 Task: Search round trip flight ticket for 2 adults, 2 children, 2 infants in seat in first from Huntsville: Huntsville International Airport(carl T. Jones Field) to Greenville: Pitt-greenville Airport on 5-2-2023 and return on 5-3-2023. Choice of flights is Frontier. Number of bags: 1 checked bag. Outbound departure time preference is 4:30. Return departure time preference is 15:45.
Action: Mouse moved to (237, 387)
Screenshot: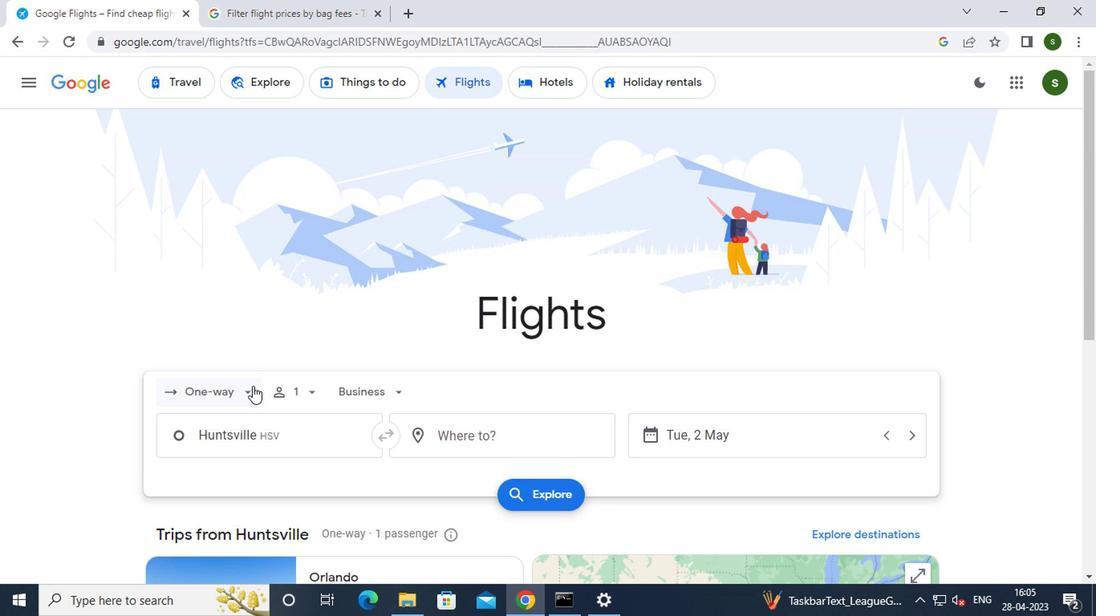 
Action: Mouse pressed left at (237, 387)
Screenshot: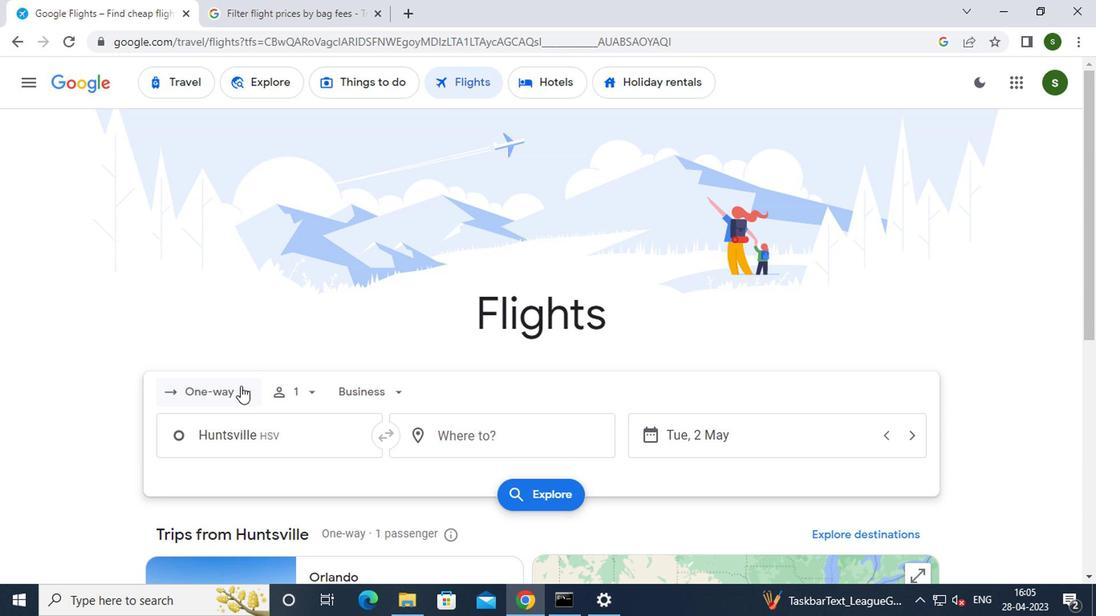 
Action: Mouse moved to (230, 422)
Screenshot: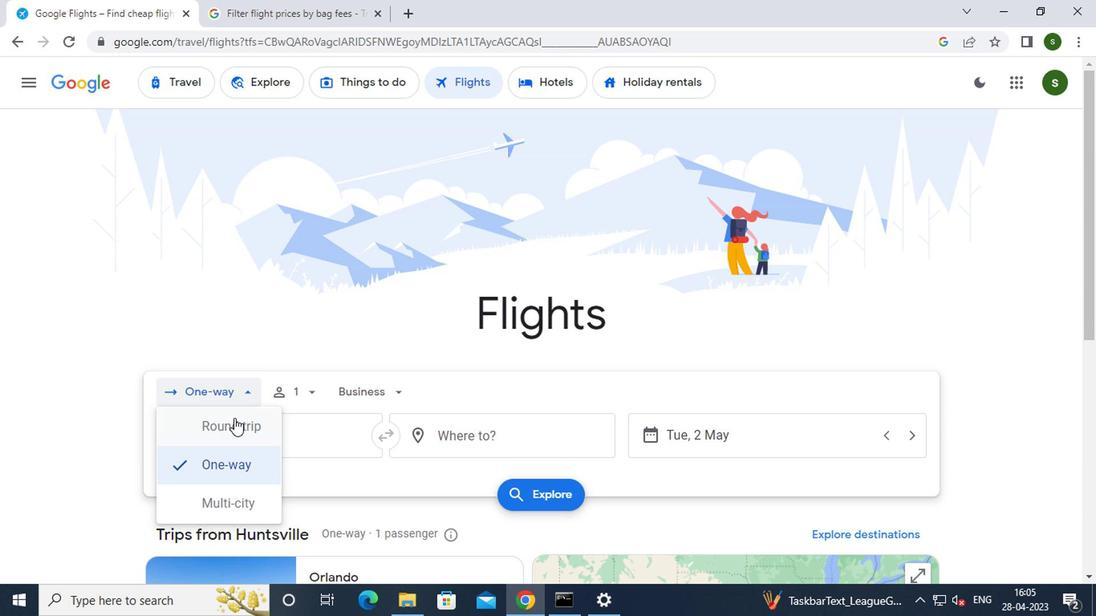 
Action: Mouse pressed left at (230, 422)
Screenshot: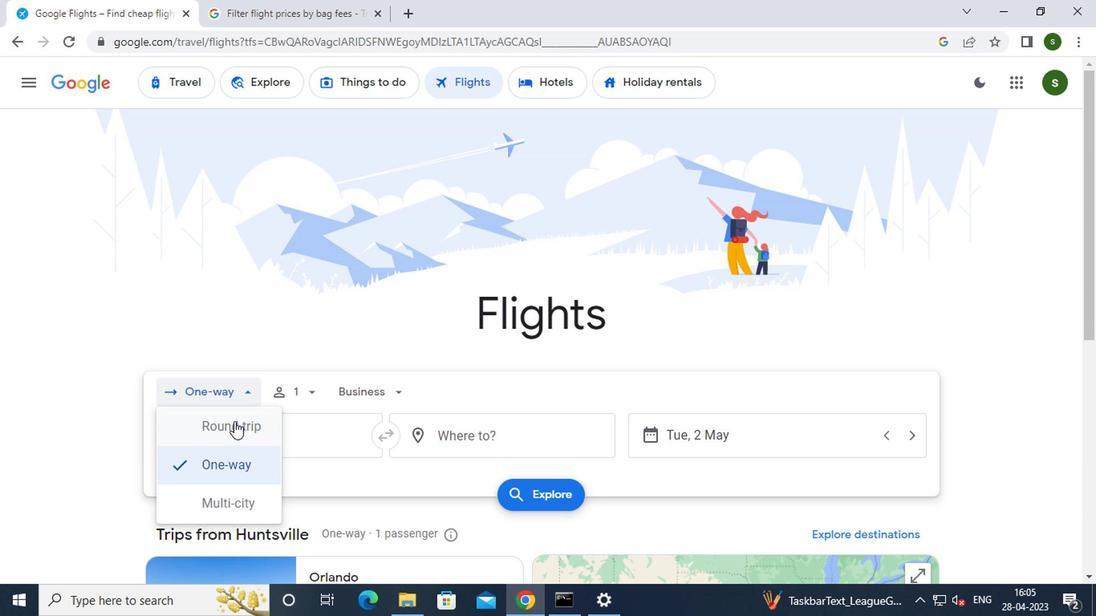 
Action: Mouse moved to (305, 391)
Screenshot: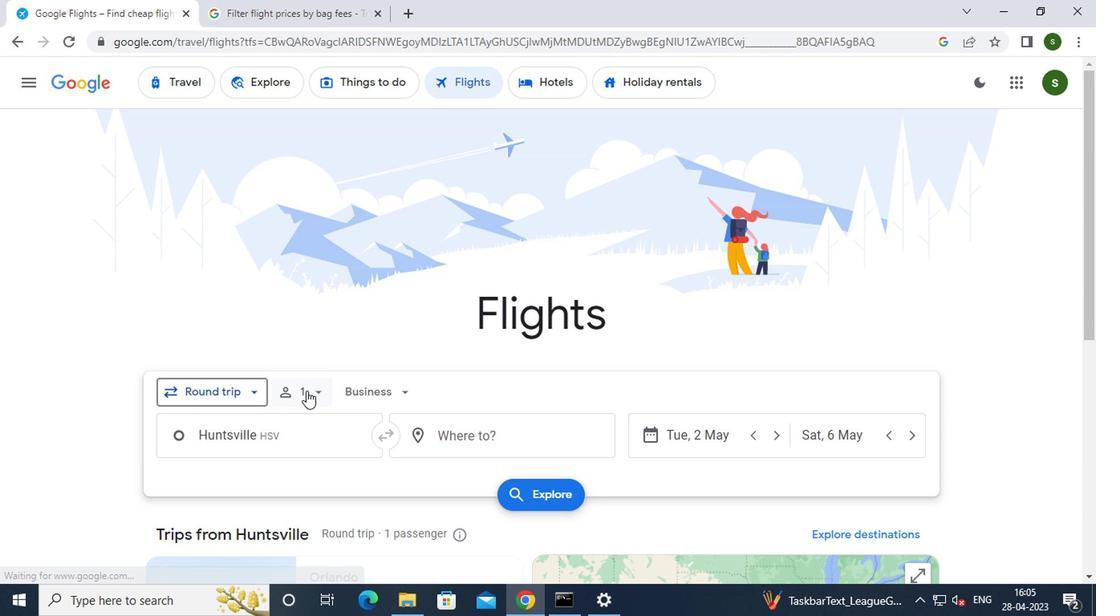 
Action: Mouse pressed left at (305, 391)
Screenshot: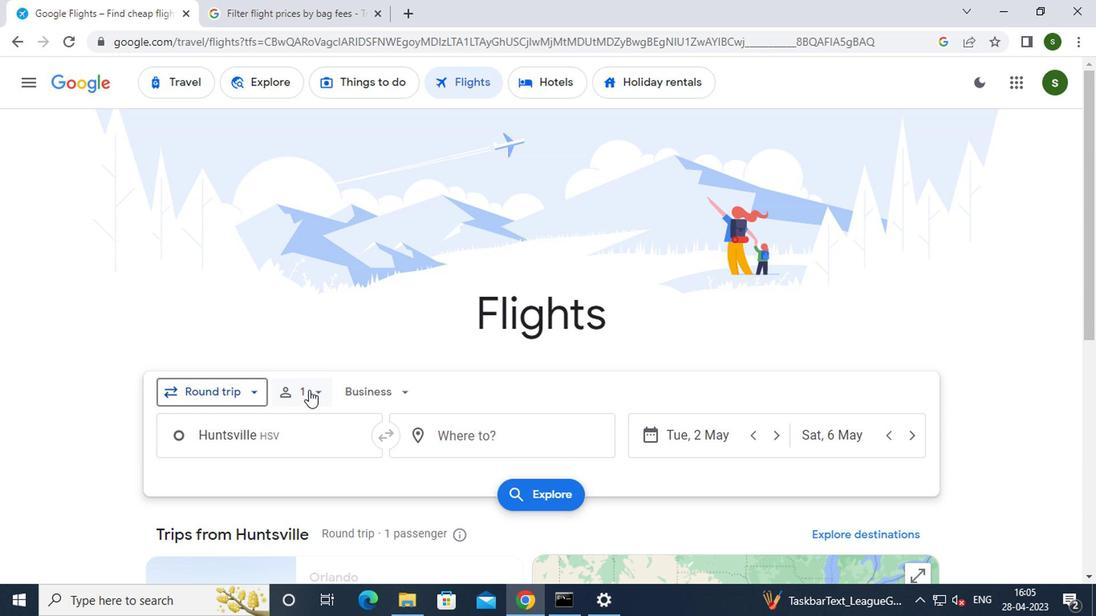 
Action: Mouse moved to (436, 430)
Screenshot: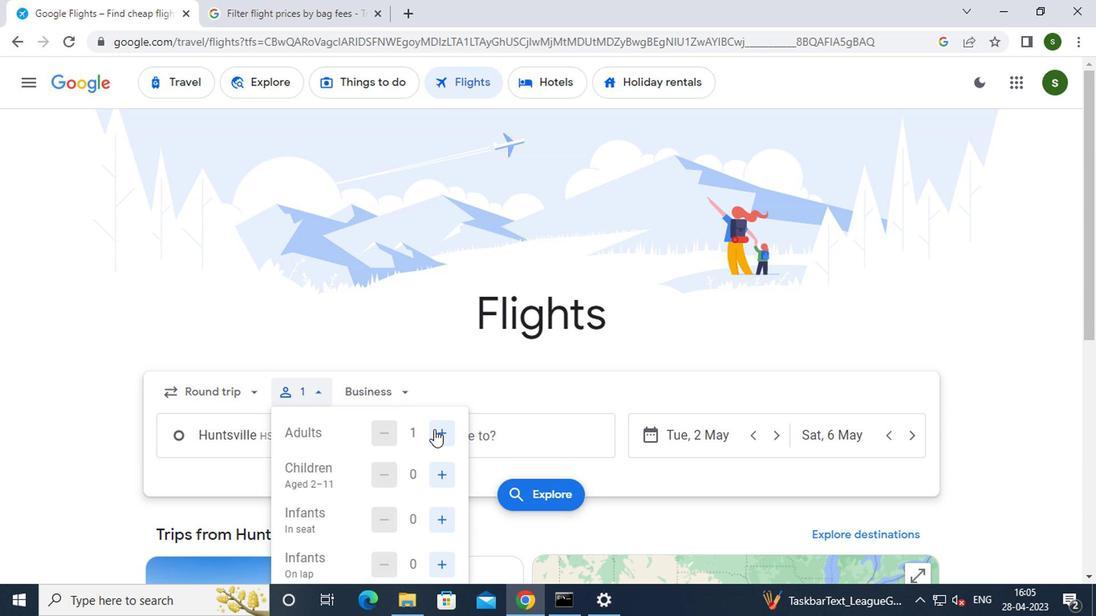 
Action: Mouse pressed left at (436, 430)
Screenshot: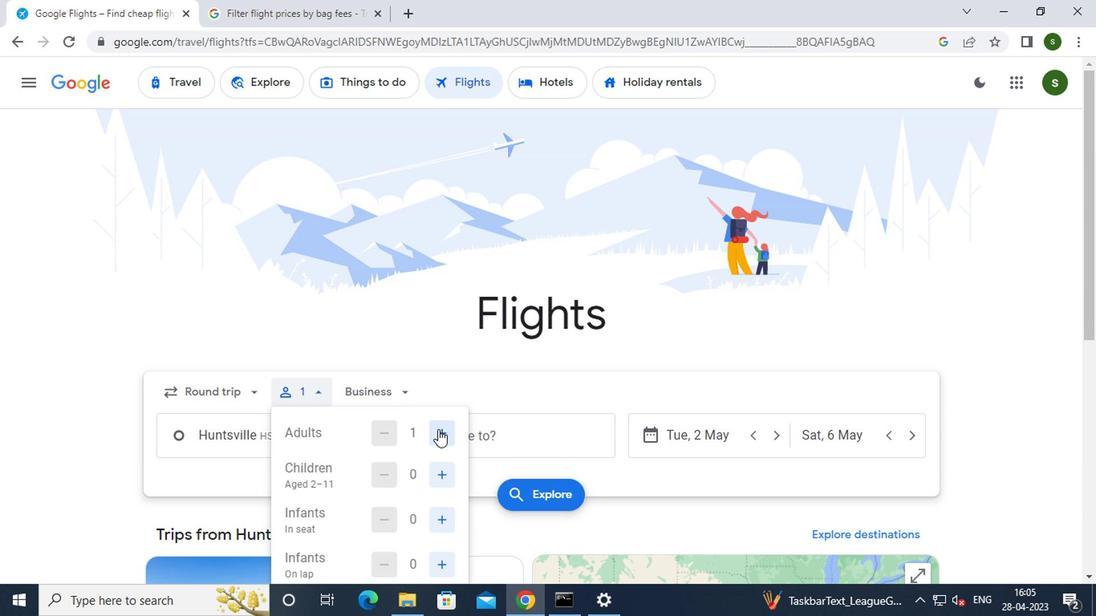 
Action: Mouse moved to (438, 475)
Screenshot: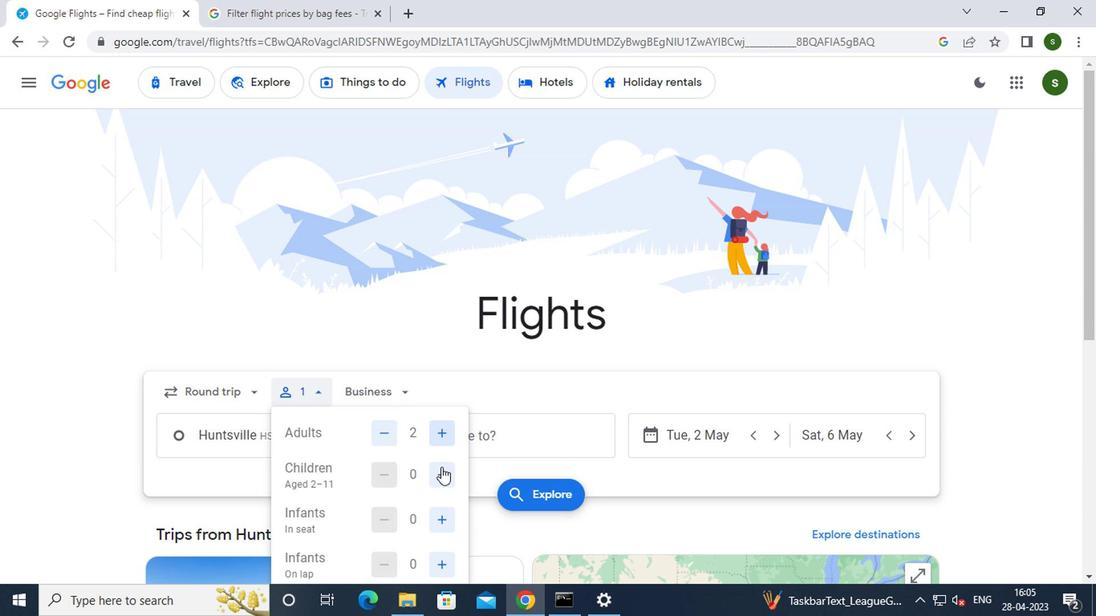 
Action: Mouse pressed left at (438, 475)
Screenshot: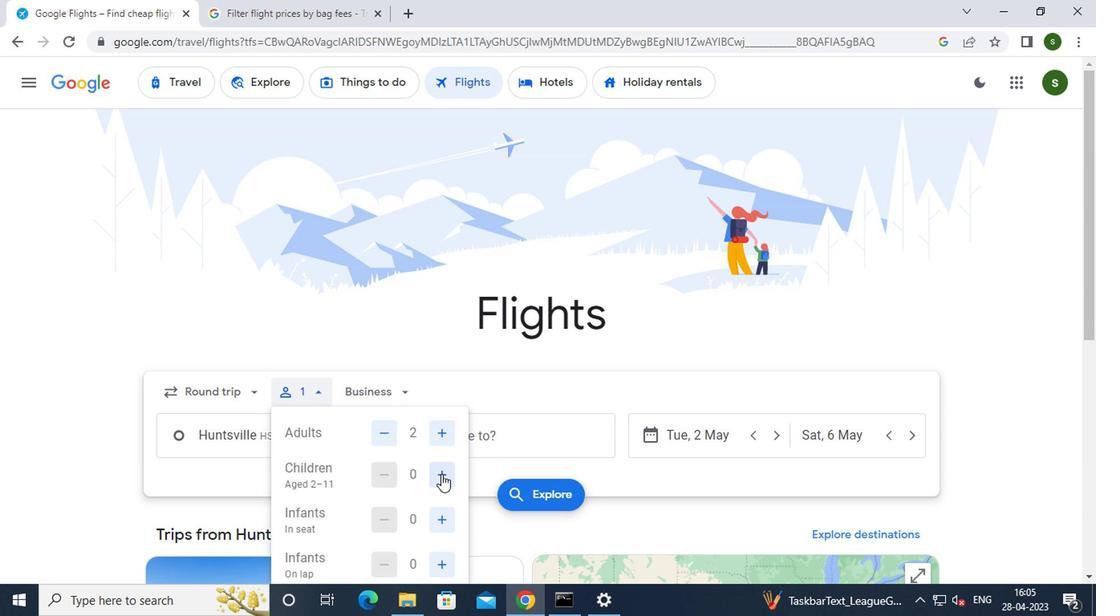 
Action: Mouse pressed left at (438, 475)
Screenshot: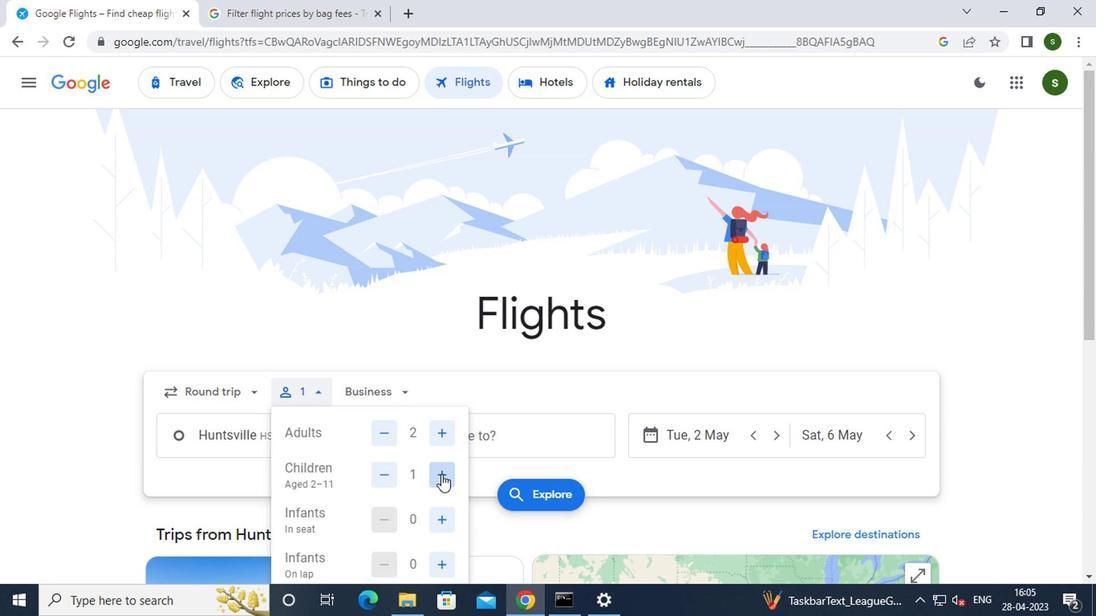 
Action: Mouse moved to (442, 518)
Screenshot: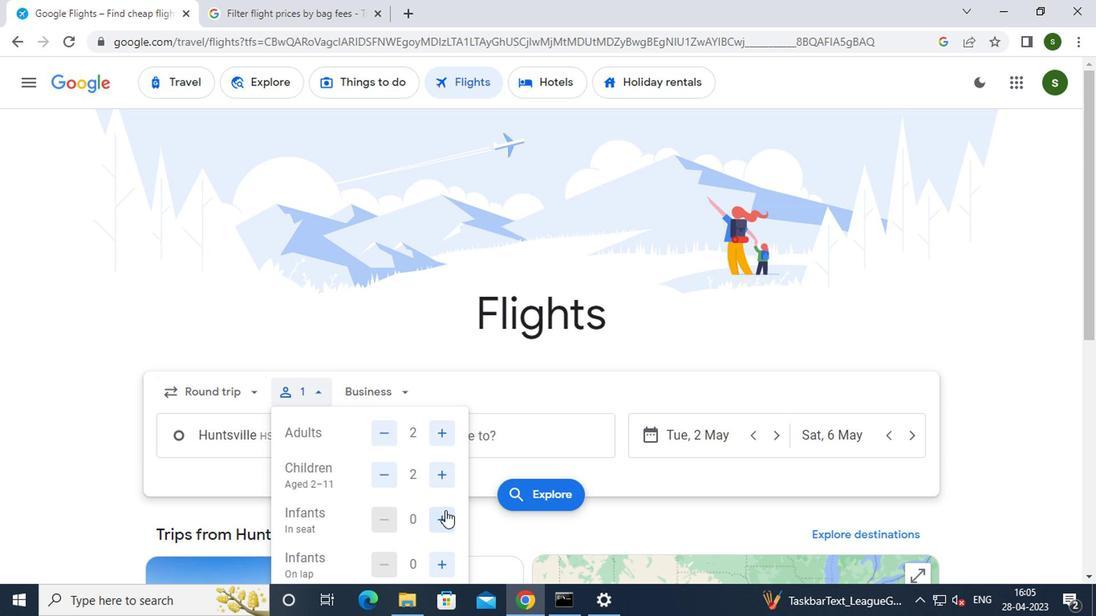 
Action: Mouse pressed left at (442, 518)
Screenshot: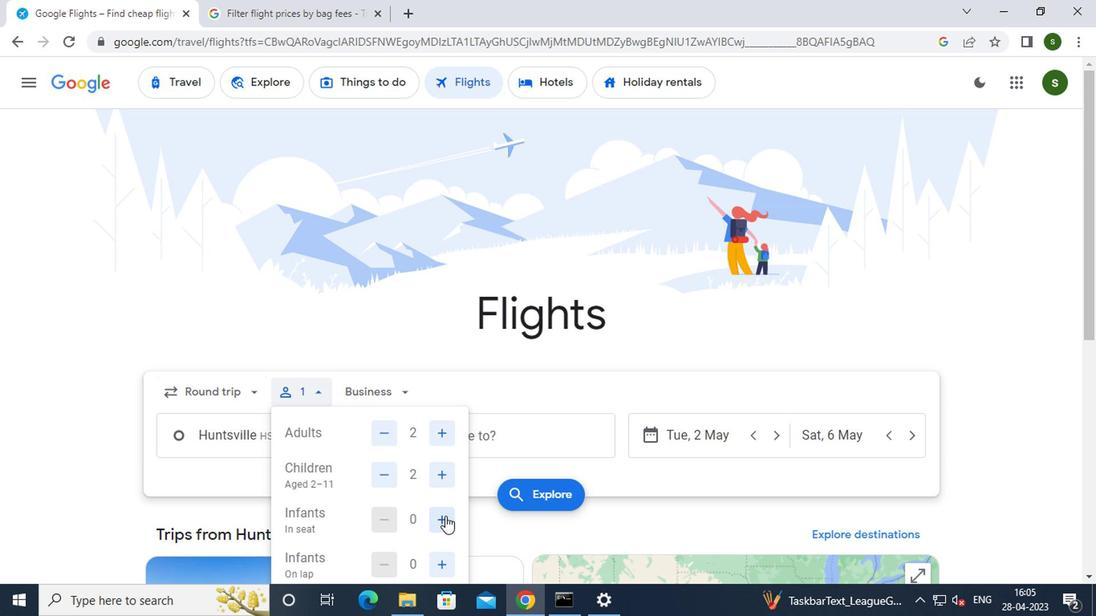 
Action: Mouse moved to (442, 519)
Screenshot: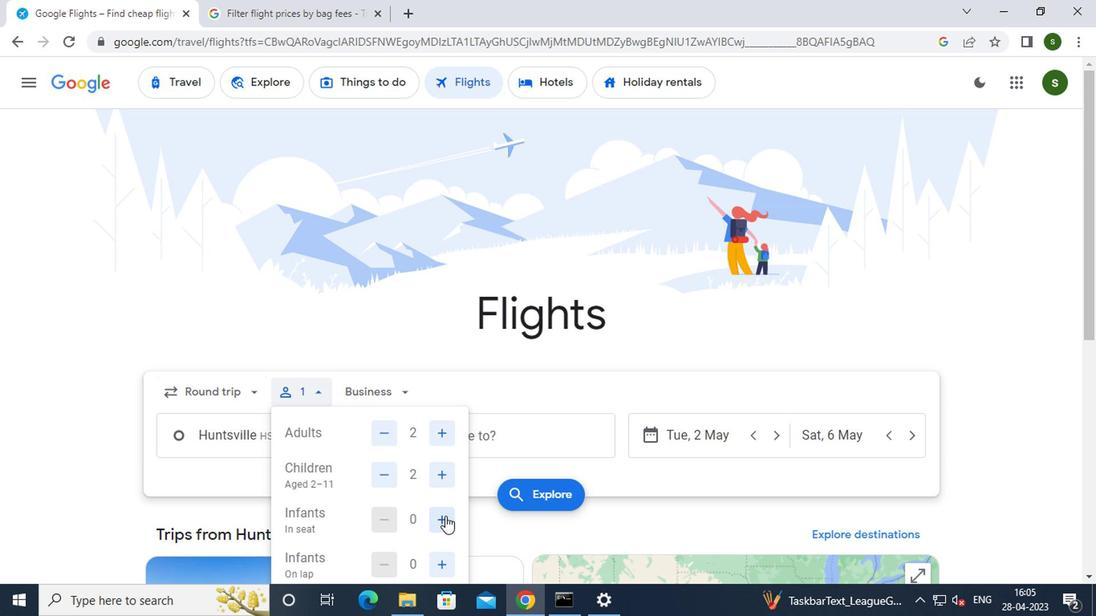 
Action: Mouse pressed left at (442, 519)
Screenshot: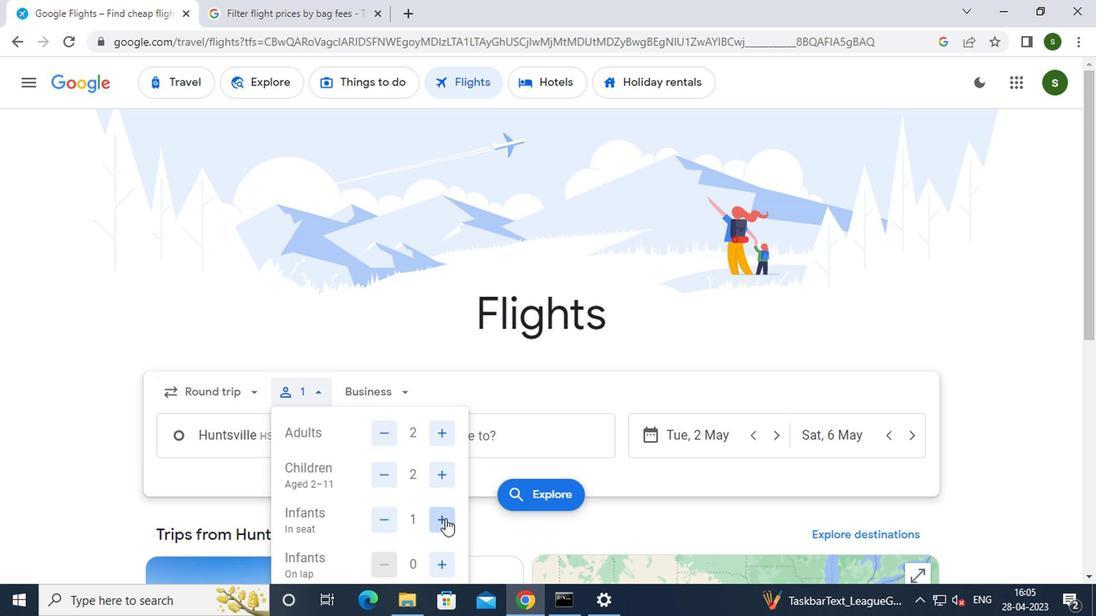 
Action: Mouse moved to (387, 393)
Screenshot: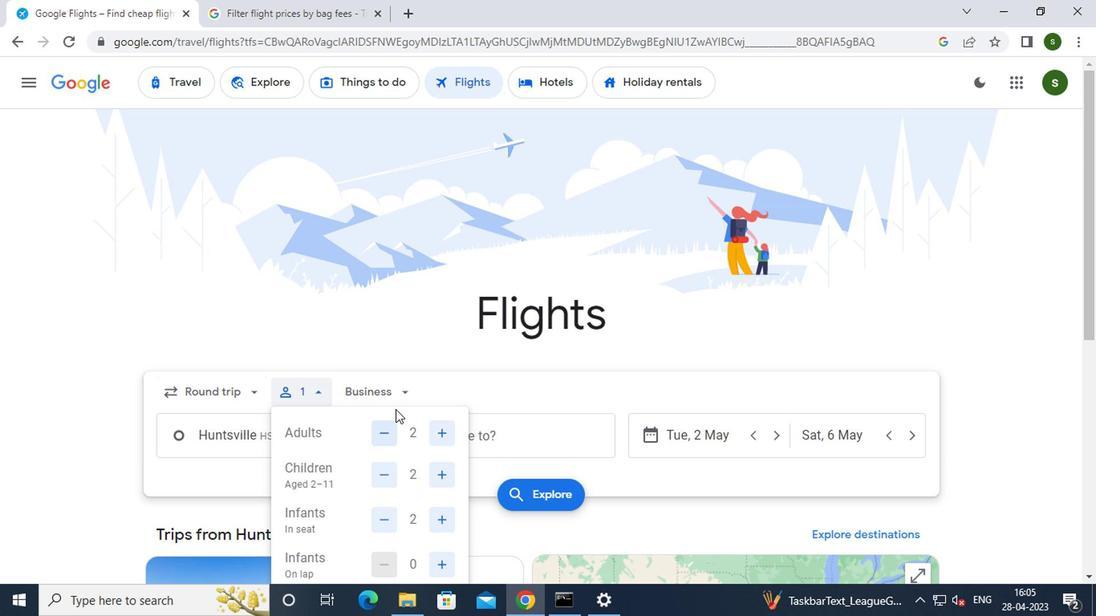 
Action: Mouse pressed left at (387, 393)
Screenshot: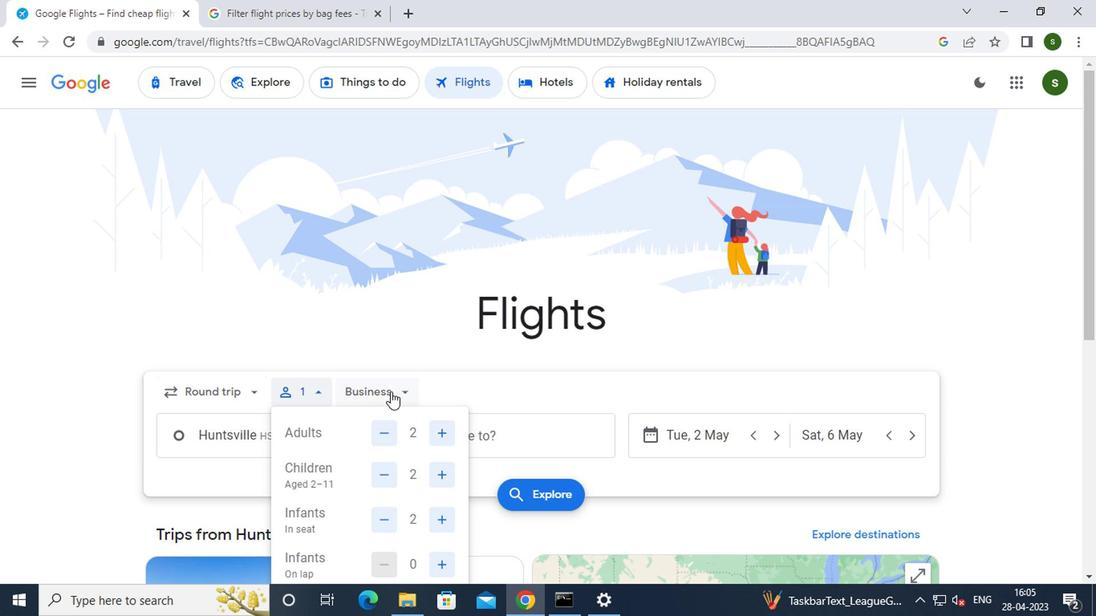 
Action: Mouse moved to (419, 549)
Screenshot: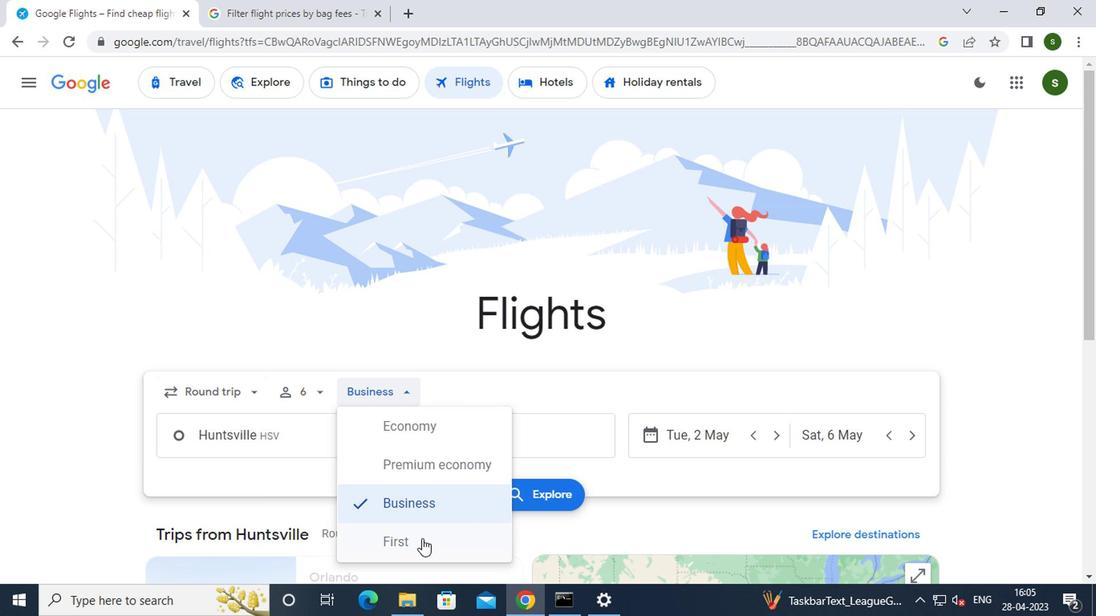 
Action: Mouse pressed left at (419, 549)
Screenshot: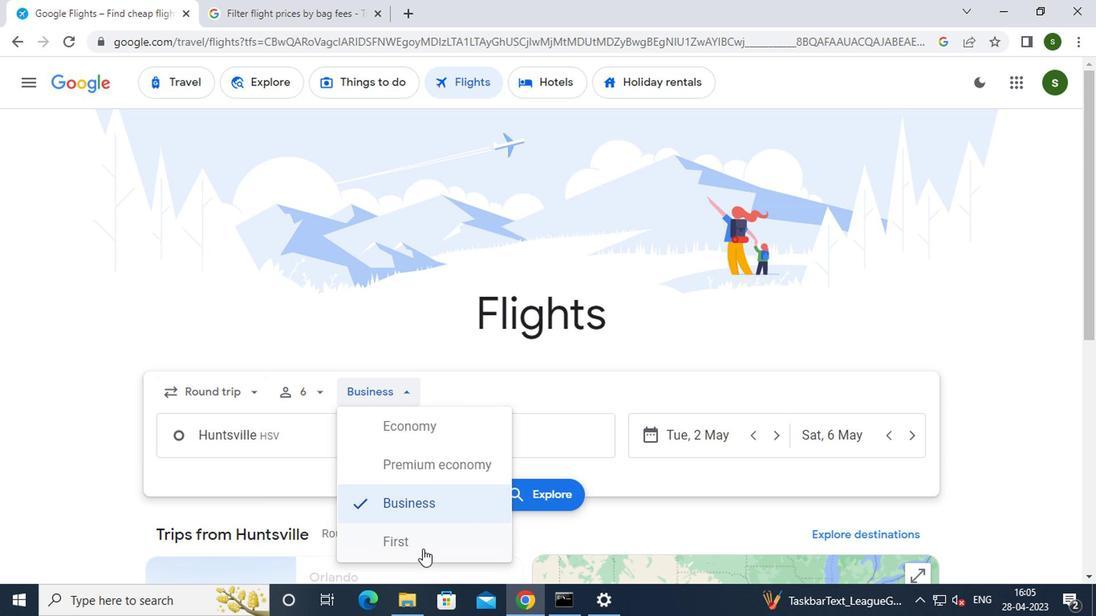 
Action: Mouse moved to (330, 443)
Screenshot: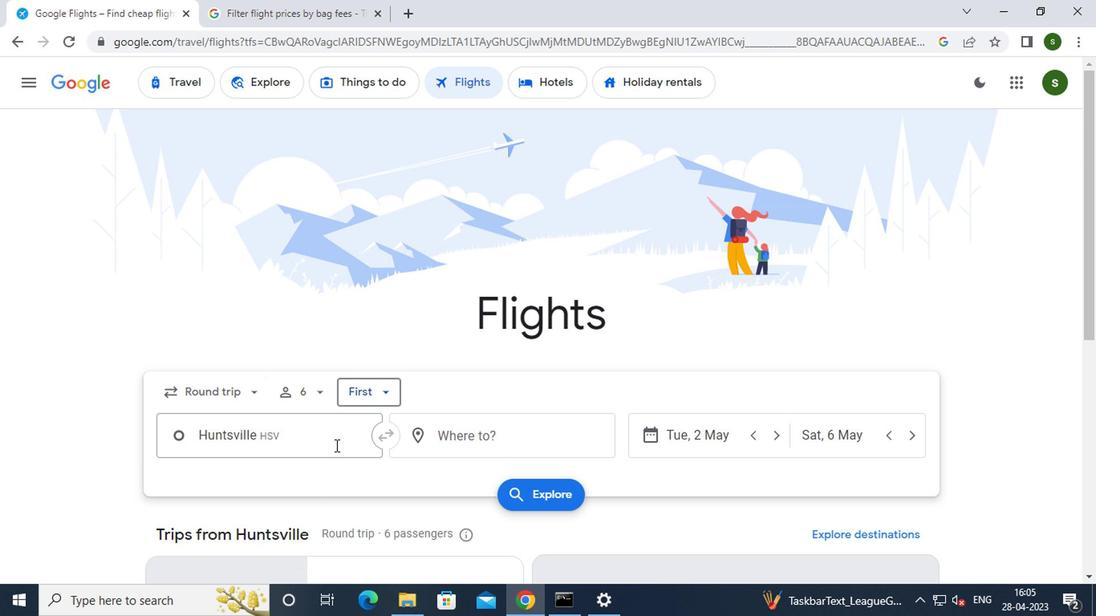 
Action: Mouse pressed left at (330, 443)
Screenshot: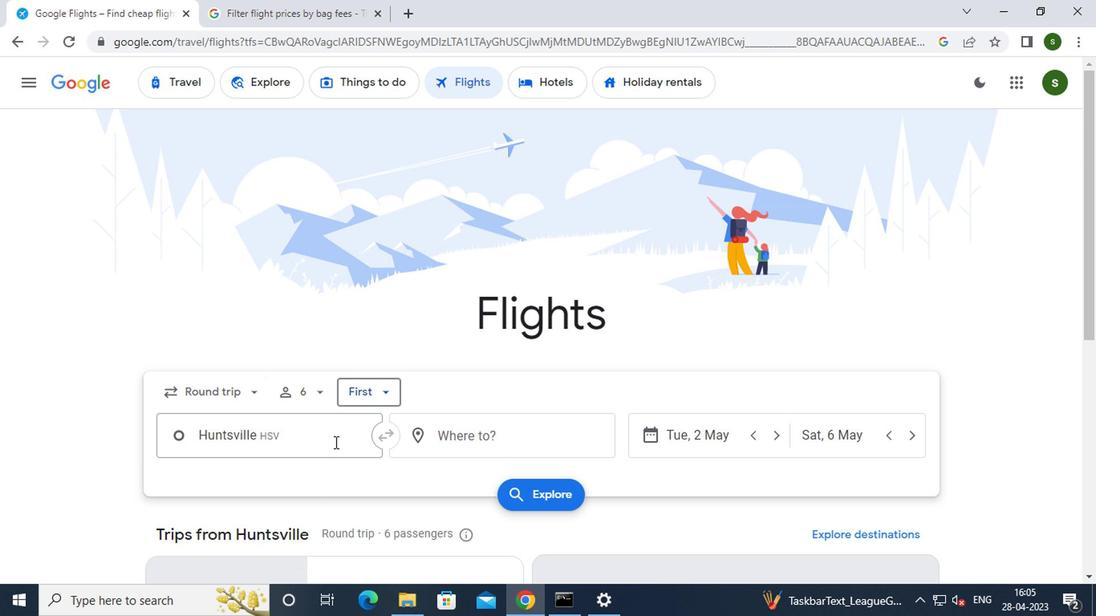 
Action: Mouse moved to (326, 435)
Screenshot: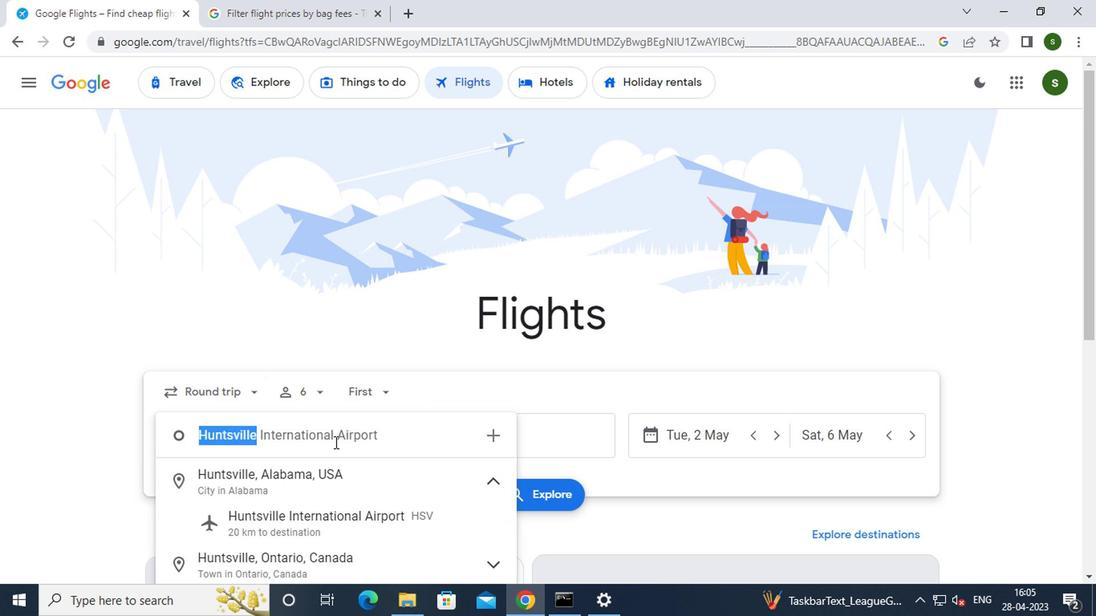
Action: Key pressed h<Key.caps_lock>untsvi
Screenshot: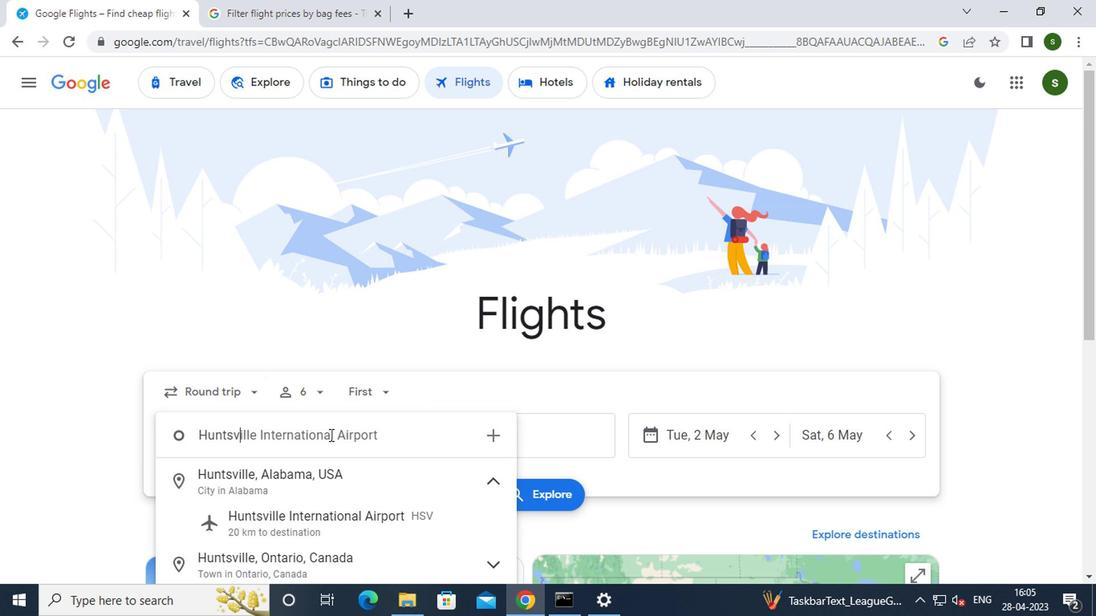 
Action: Mouse moved to (336, 530)
Screenshot: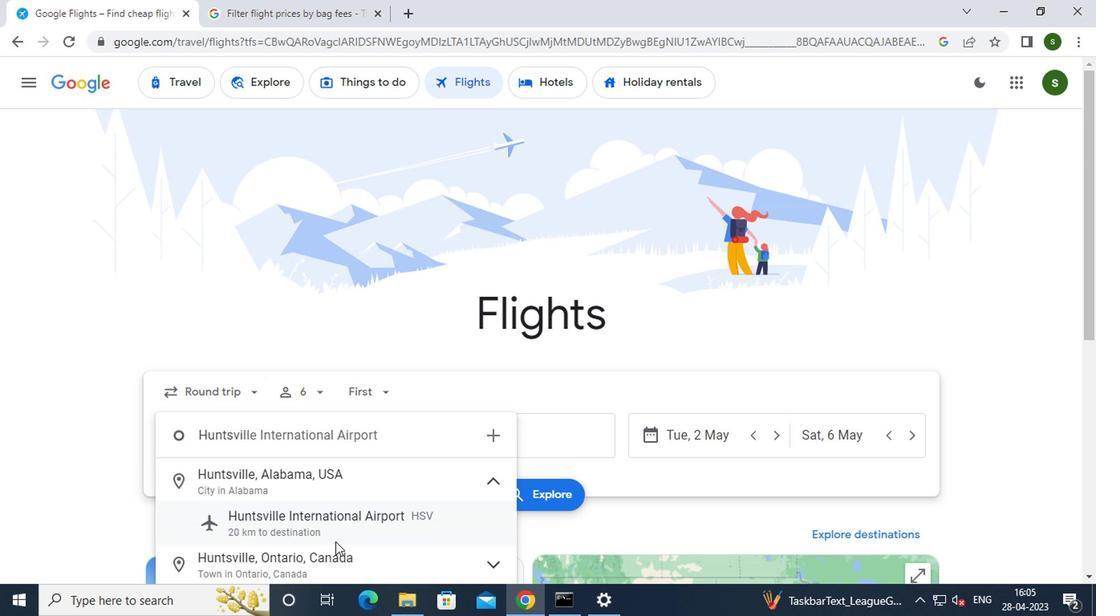 
Action: Mouse pressed left at (336, 530)
Screenshot: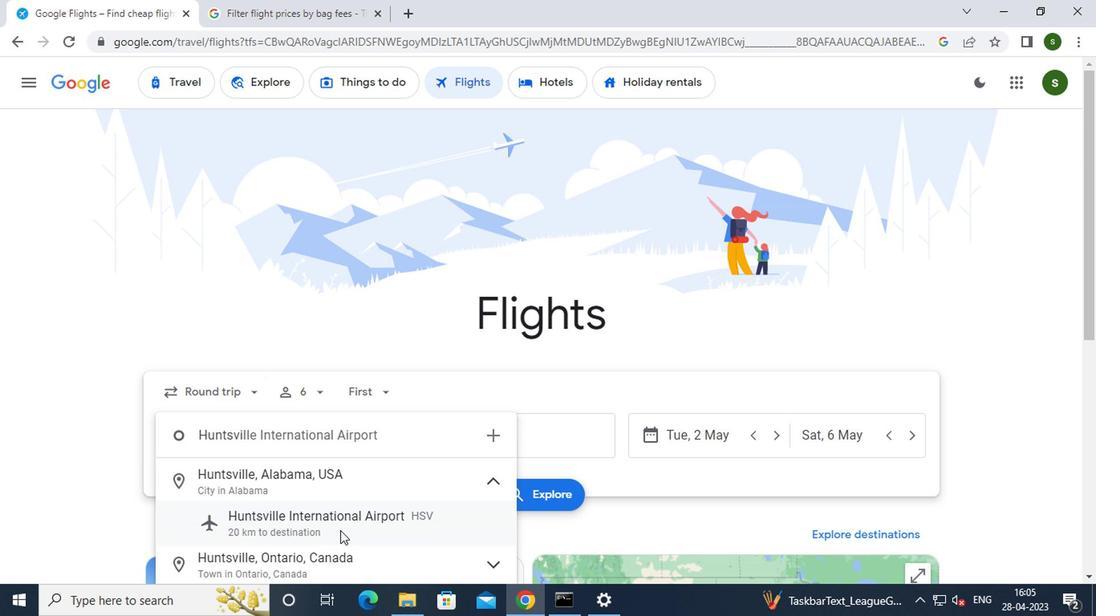 
Action: Mouse moved to (514, 447)
Screenshot: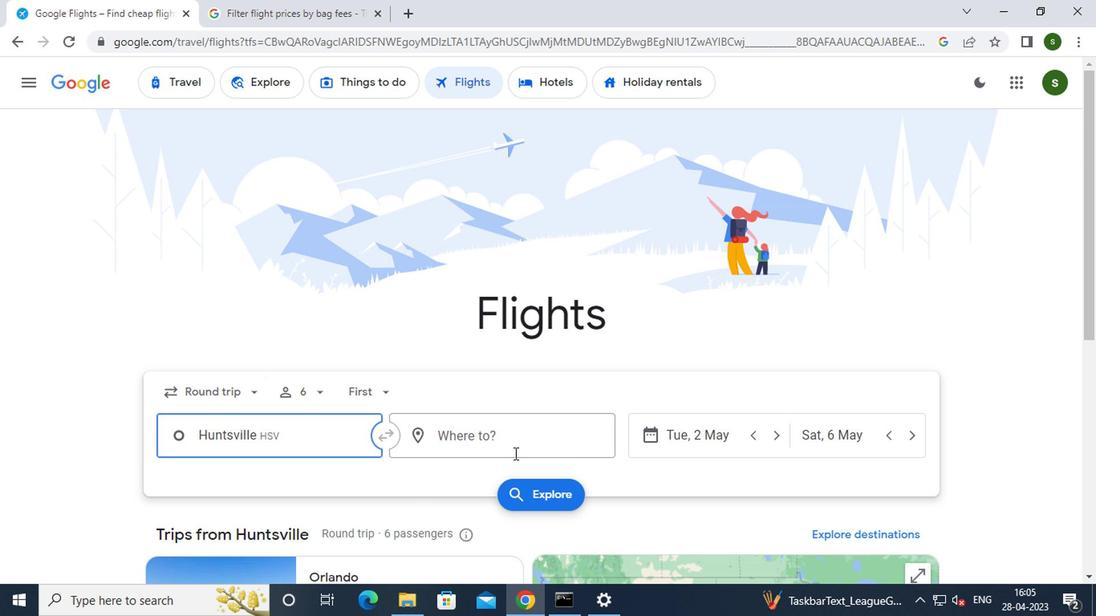 
Action: Mouse pressed left at (514, 447)
Screenshot: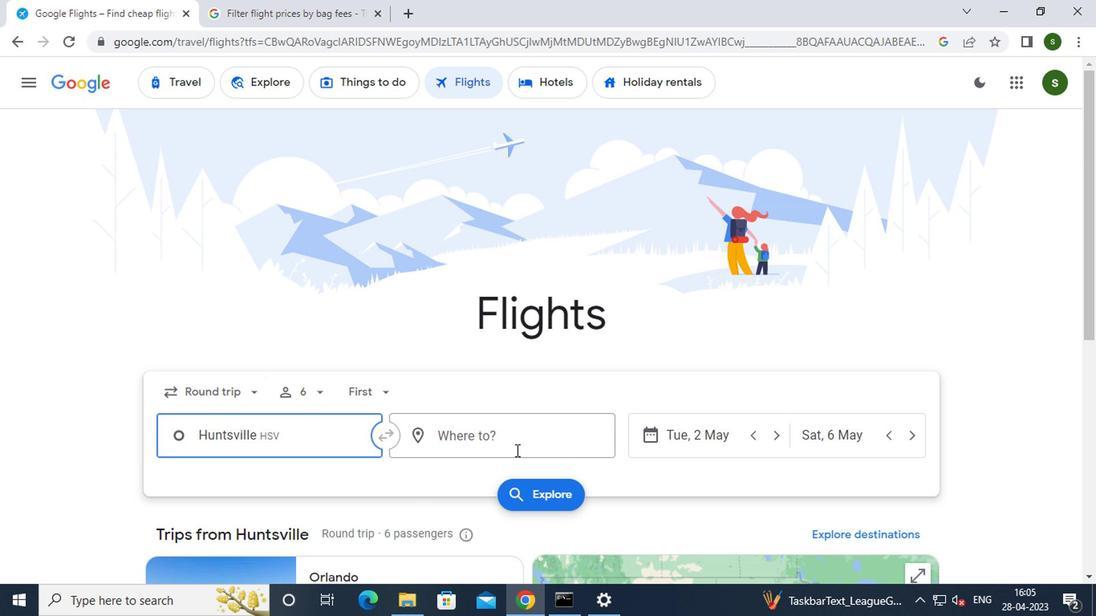 
Action: Key pressed <Key.caps_lock>g<Key.caps_lock>reenville<Key.space>pitt
Screenshot: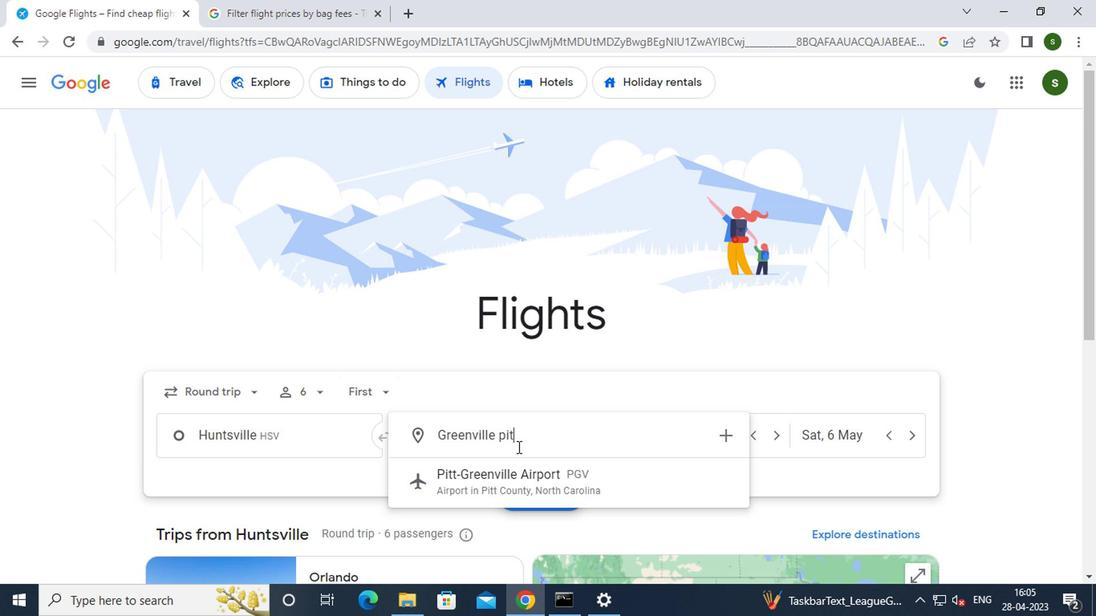 
Action: Mouse moved to (514, 475)
Screenshot: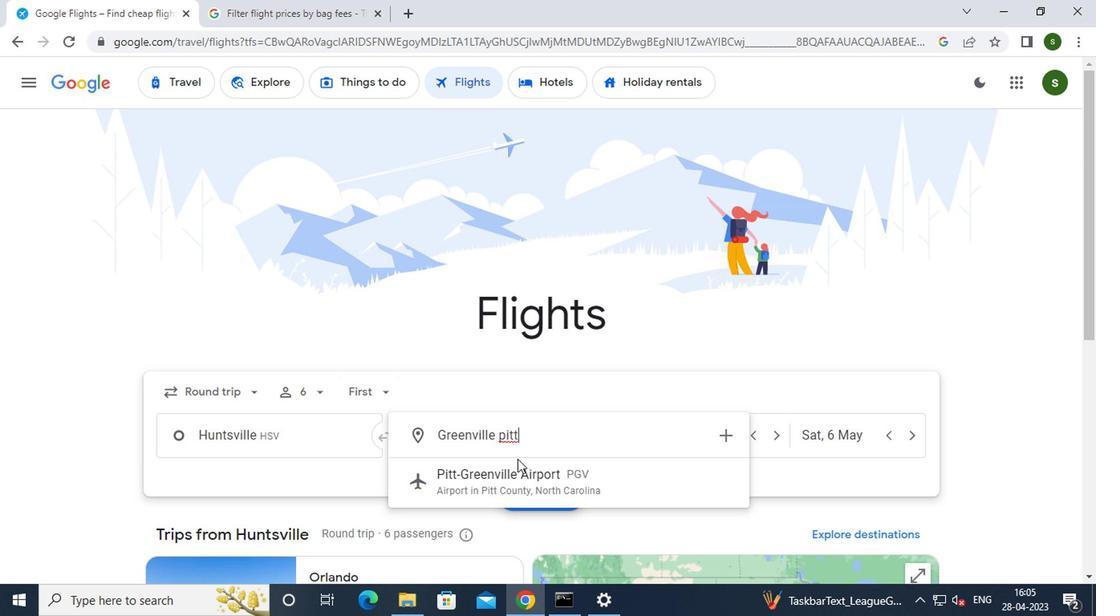 
Action: Mouse pressed left at (514, 475)
Screenshot: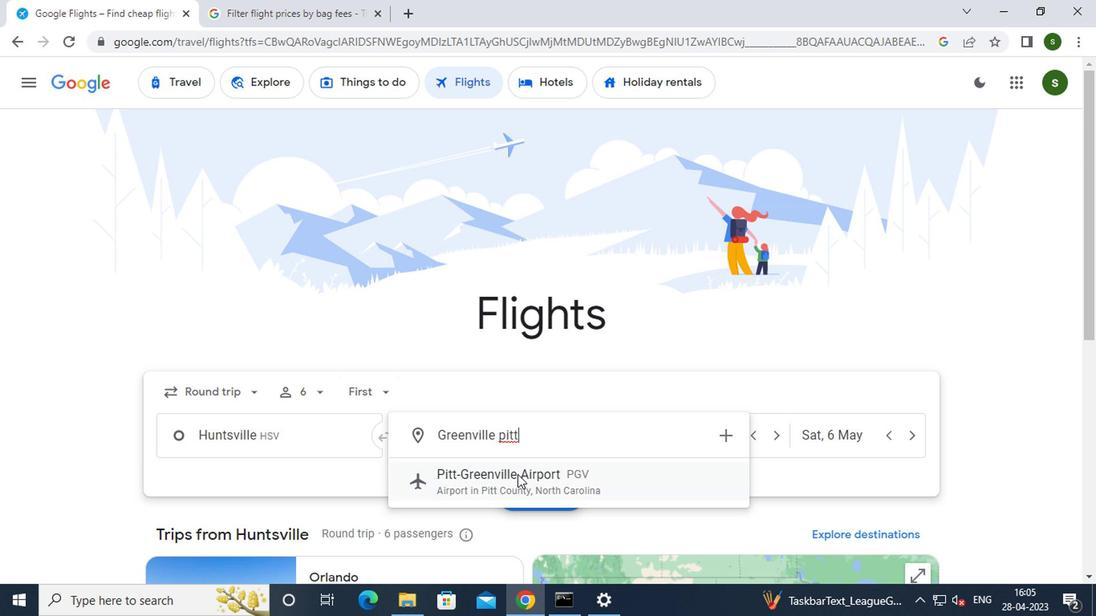 
Action: Mouse moved to (722, 445)
Screenshot: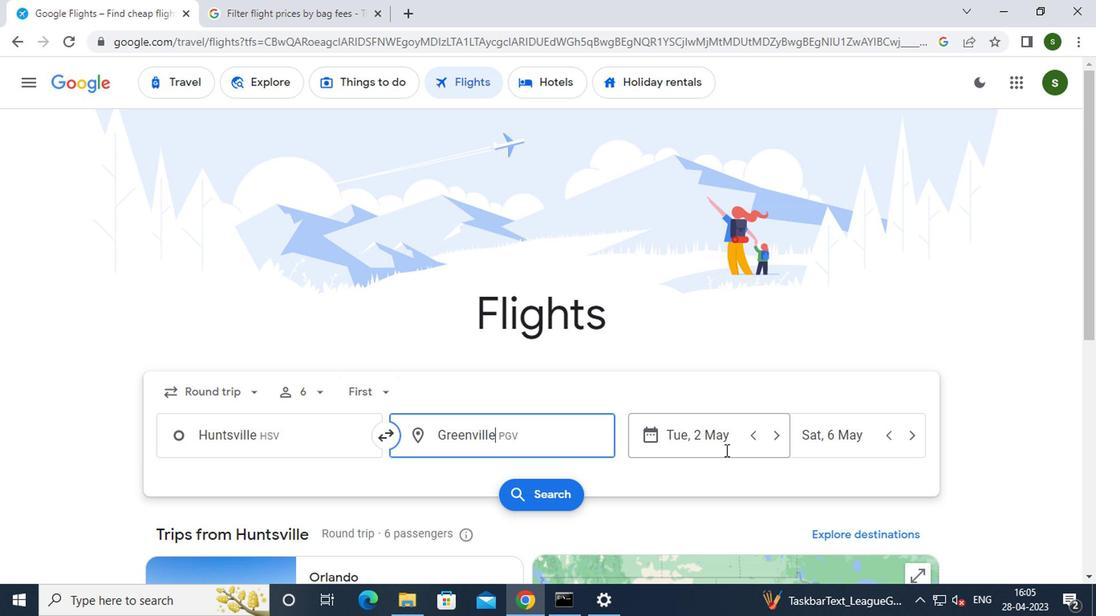 
Action: Mouse pressed left at (722, 445)
Screenshot: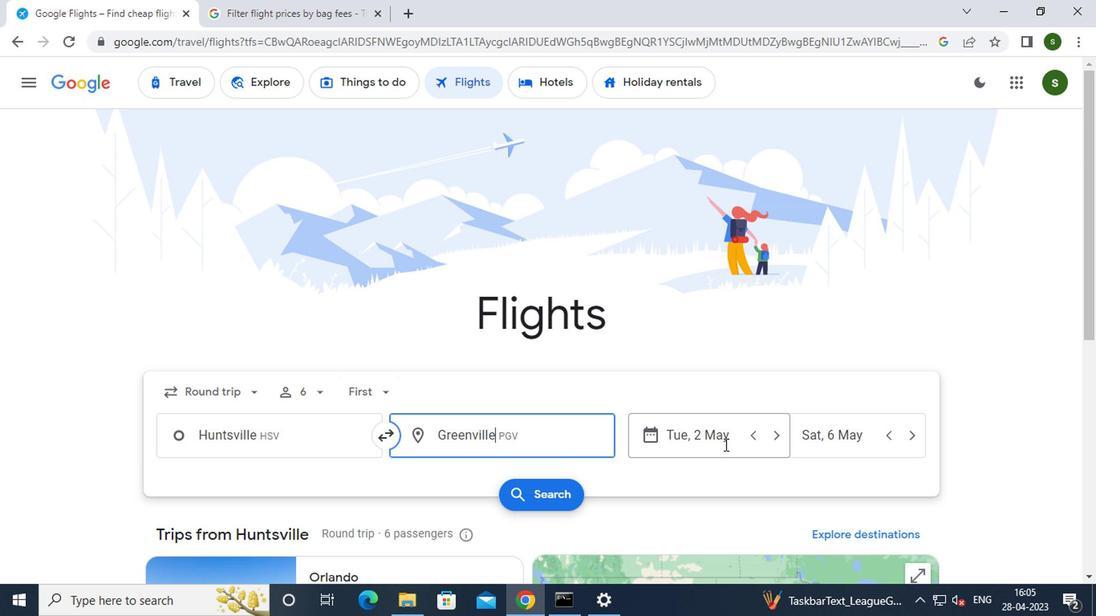 
Action: Mouse moved to (747, 292)
Screenshot: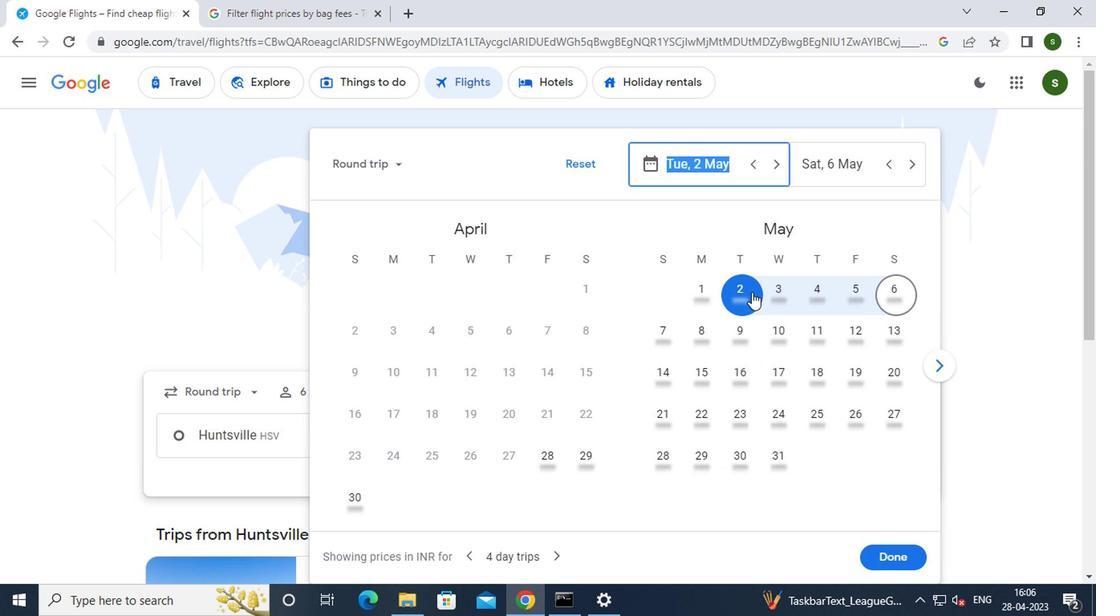 
Action: Mouse pressed left at (747, 292)
Screenshot: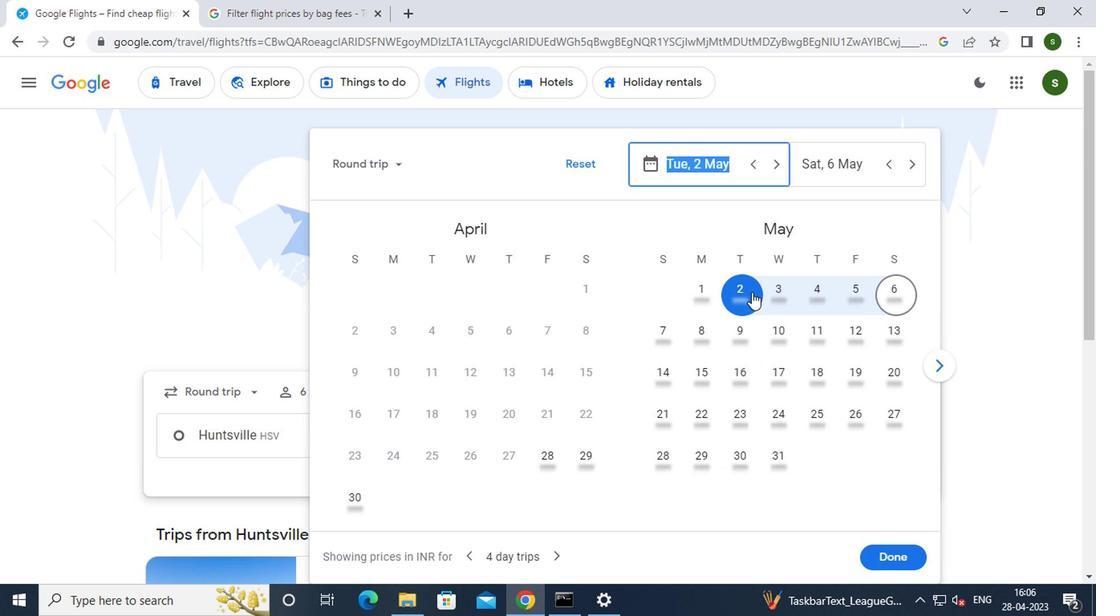 
Action: Mouse moved to (790, 287)
Screenshot: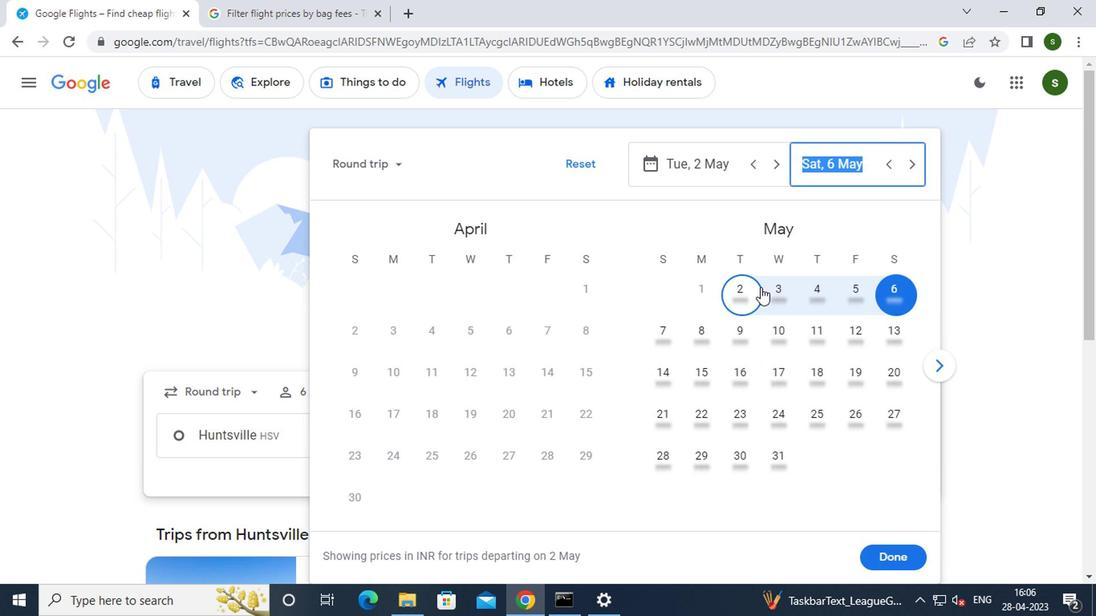 
Action: Mouse pressed left at (790, 287)
Screenshot: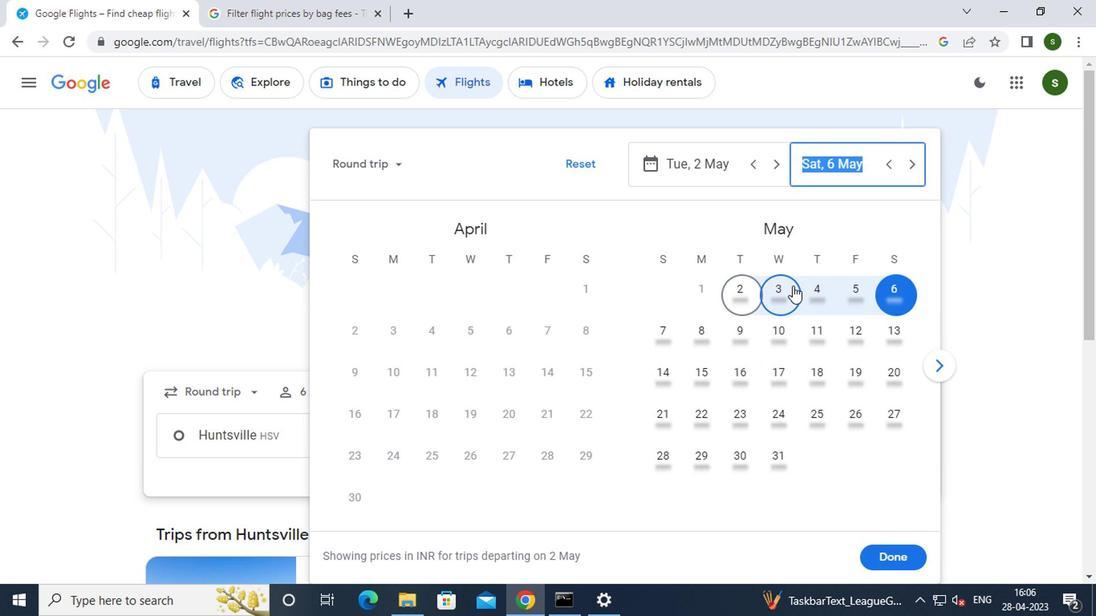 
Action: Mouse moved to (889, 560)
Screenshot: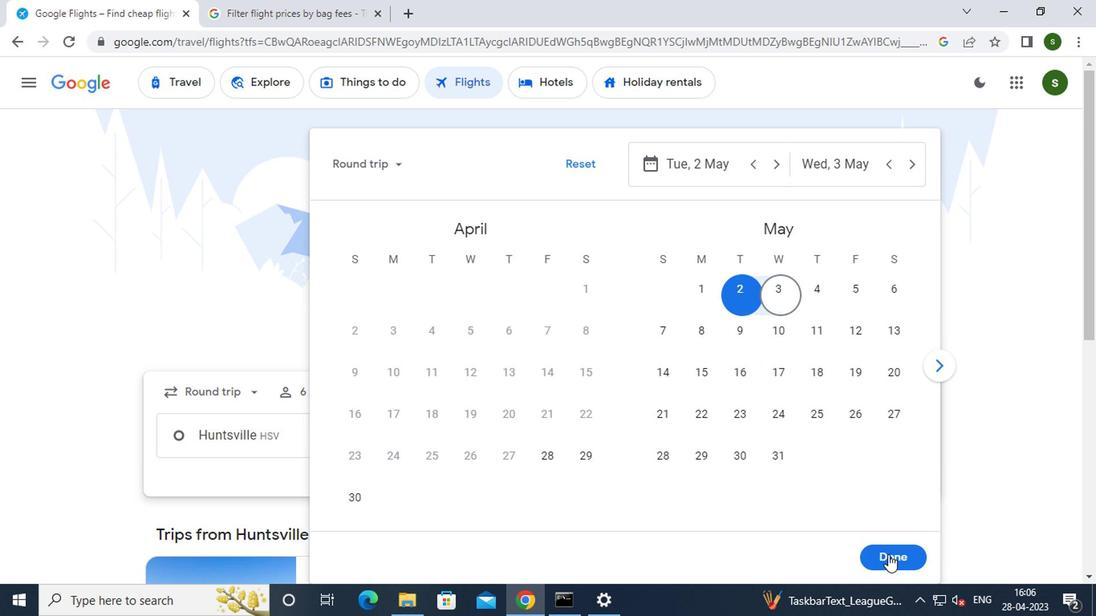 
Action: Mouse pressed left at (889, 560)
Screenshot: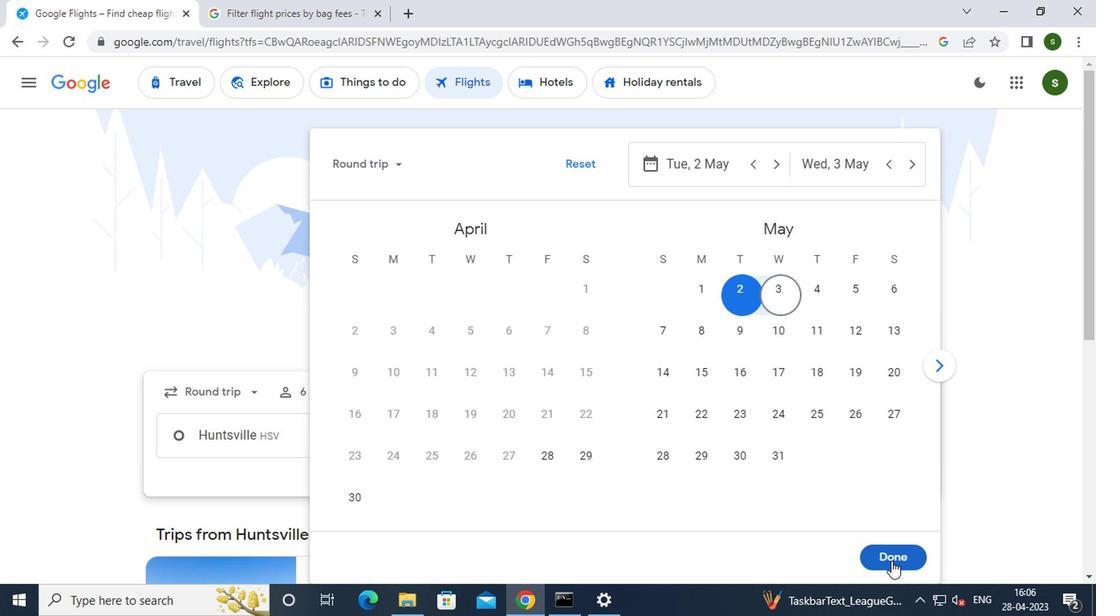 
Action: Mouse moved to (556, 502)
Screenshot: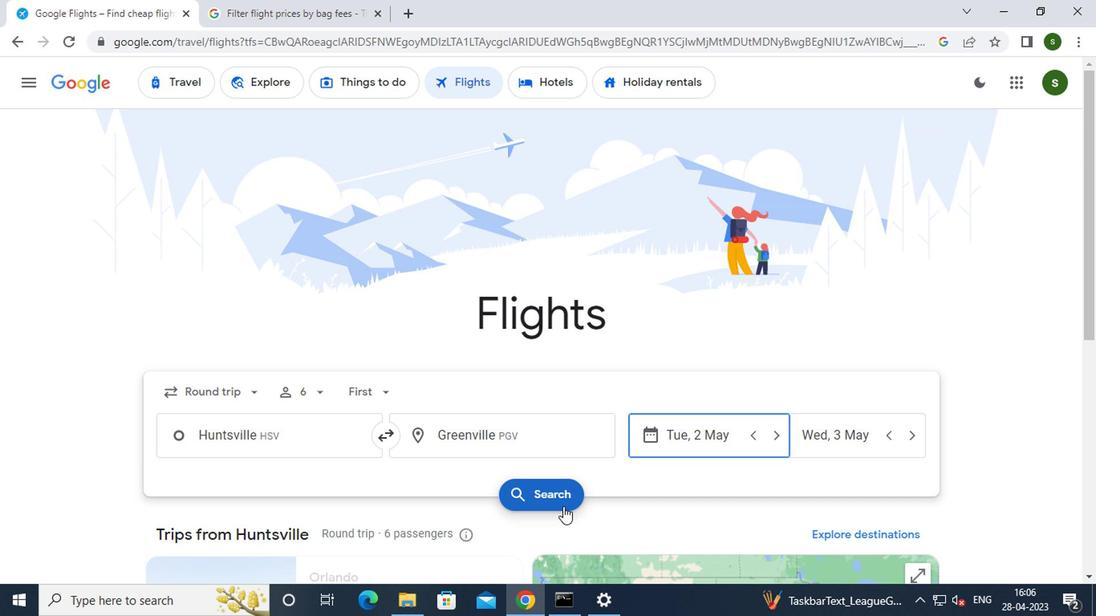 
Action: Mouse pressed left at (556, 502)
Screenshot: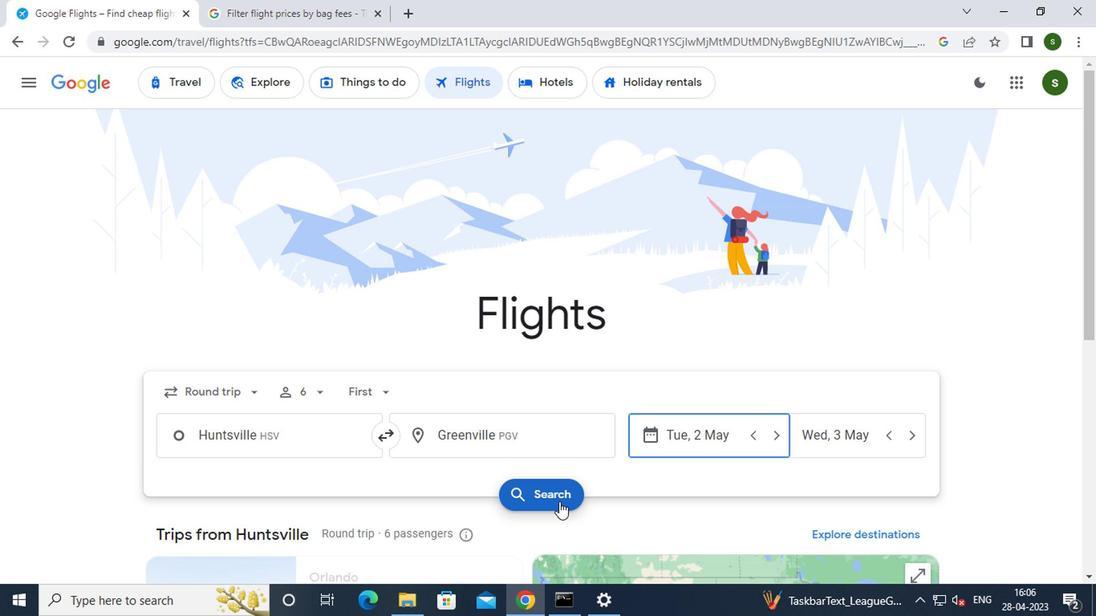 
Action: Mouse moved to (169, 241)
Screenshot: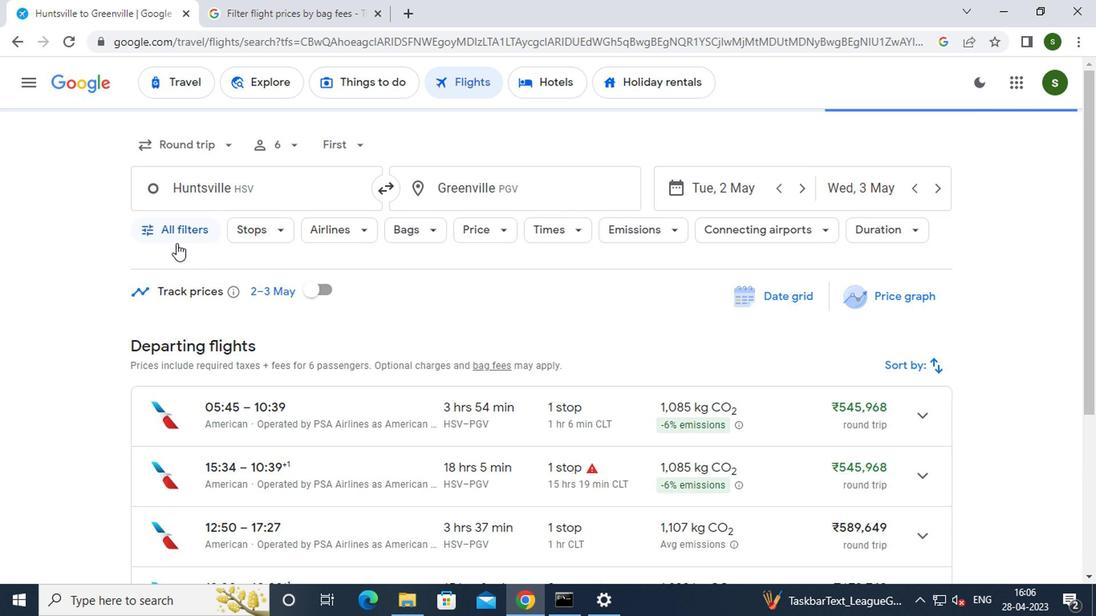 
Action: Mouse pressed left at (169, 241)
Screenshot: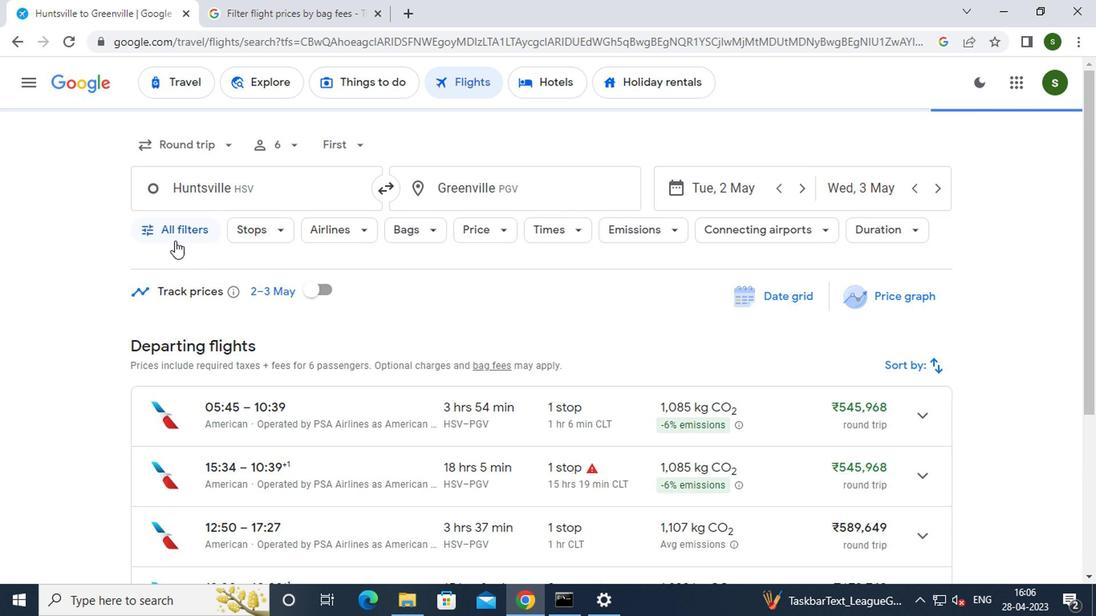 
Action: Mouse moved to (229, 362)
Screenshot: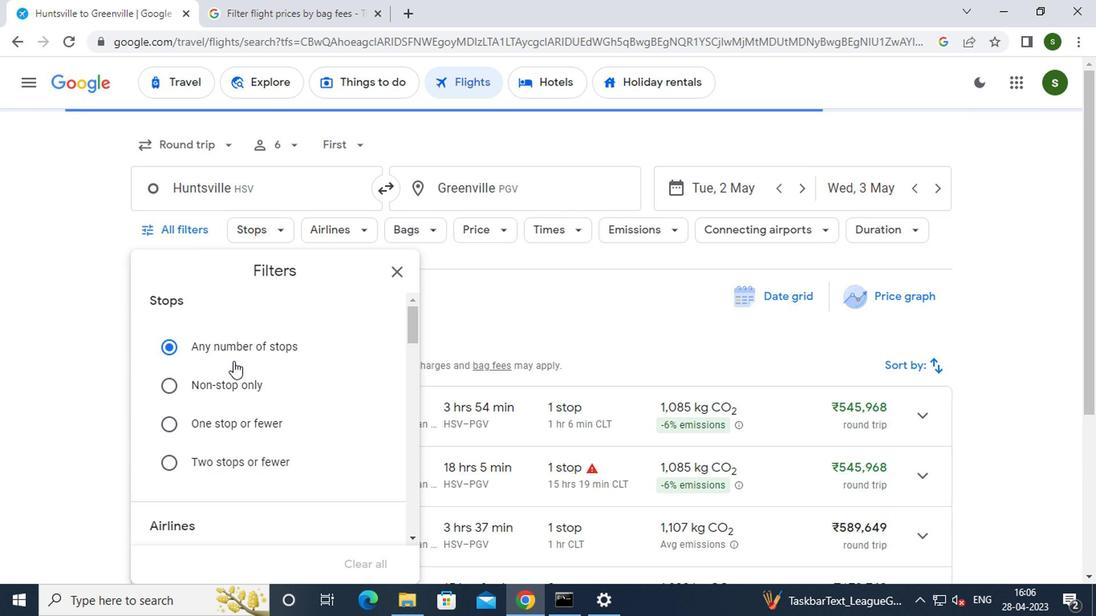 
Action: Mouse scrolled (229, 362) with delta (0, 0)
Screenshot: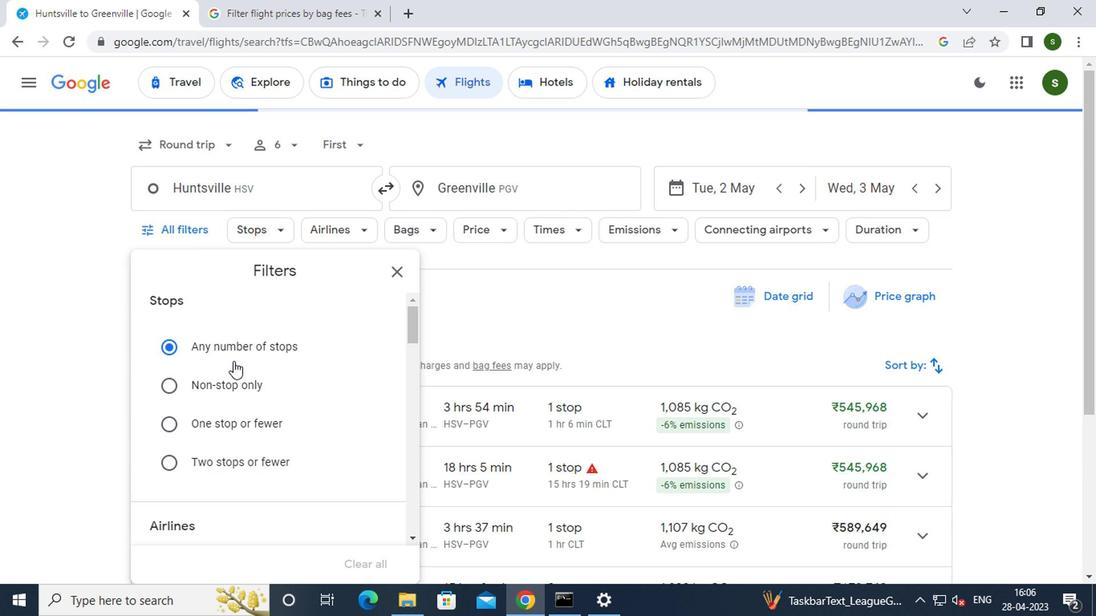 
Action: Mouse scrolled (229, 362) with delta (0, 0)
Screenshot: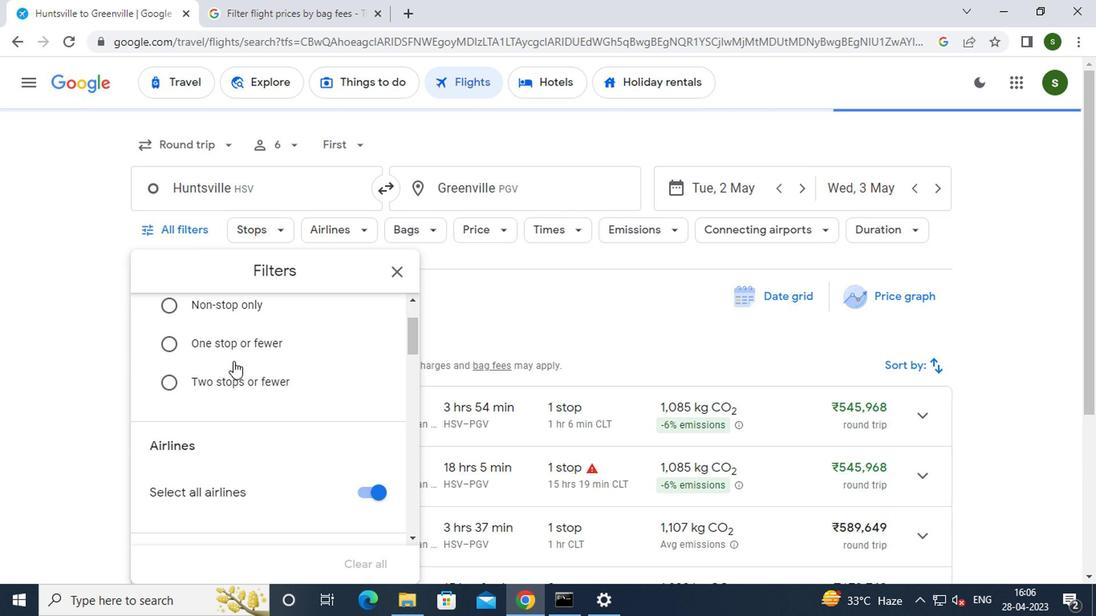 
Action: Mouse scrolled (229, 362) with delta (0, 0)
Screenshot: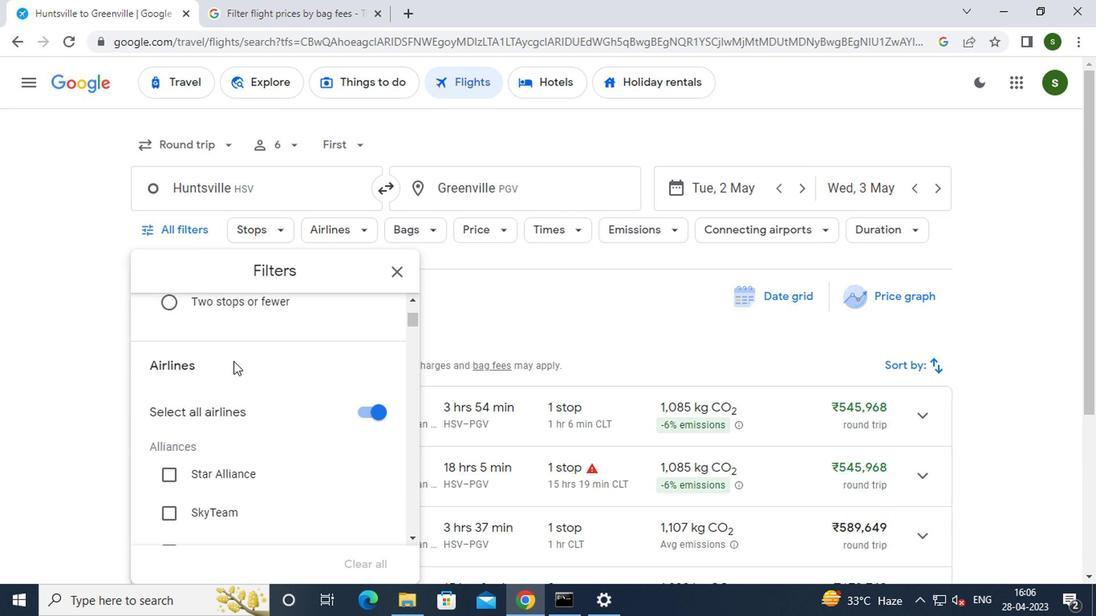 
Action: Mouse moved to (373, 334)
Screenshot: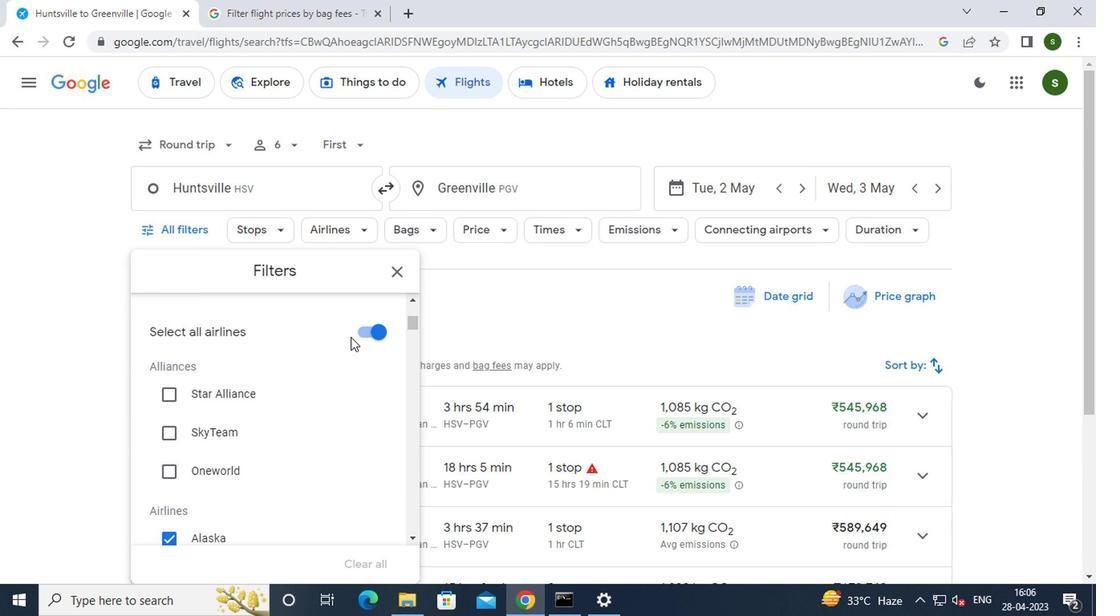 
Action: Mouse pressed left at (373, 334)
Screenshot: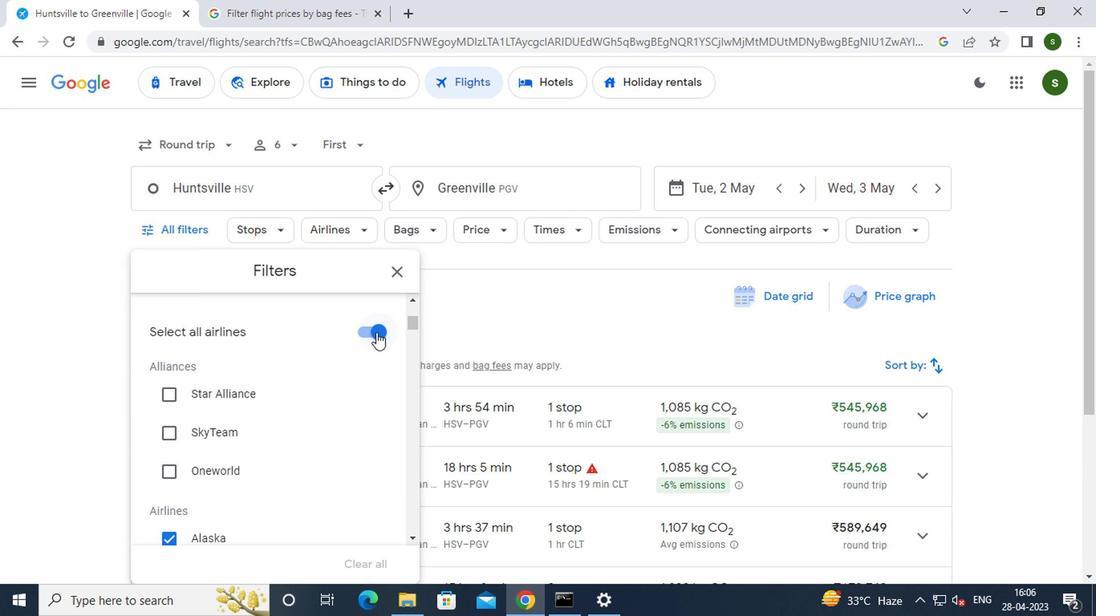 
Action: Mouse moved to (314, 368)
Screenshot: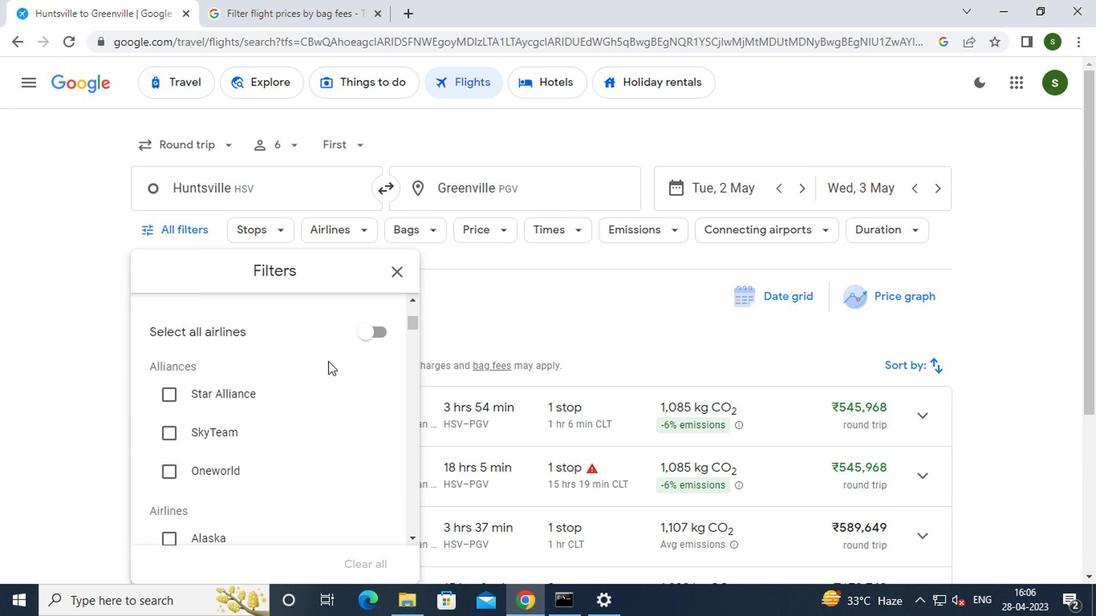 
Action: Mouse scrolled (314, 367) with delta (0, 0)
Screenshot: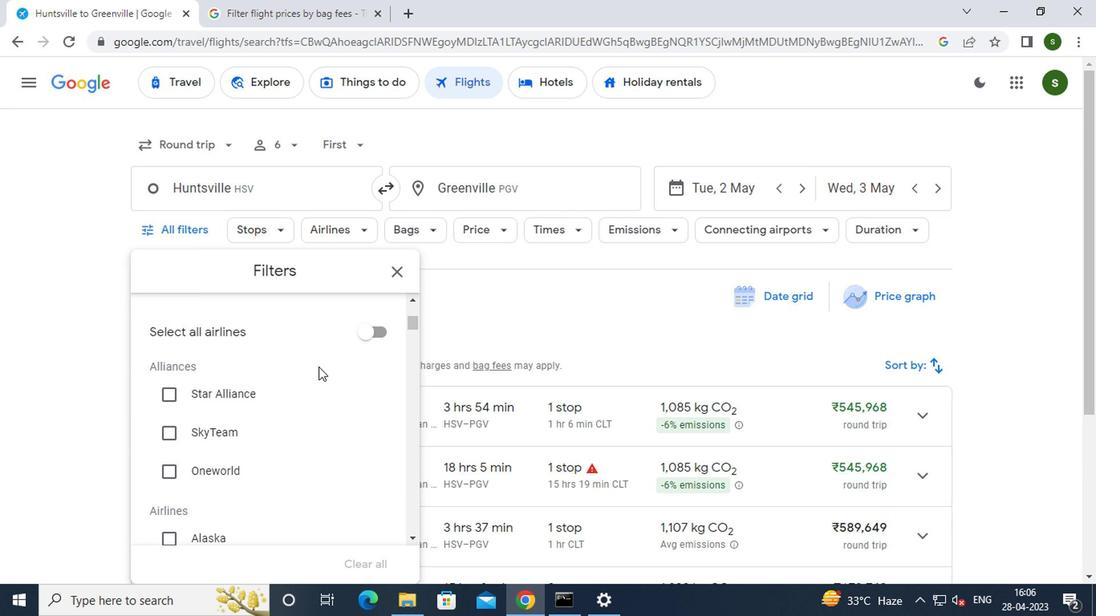 
Action: Mouse scrolled (314, 367) with delta (0, 0)
Screenshot: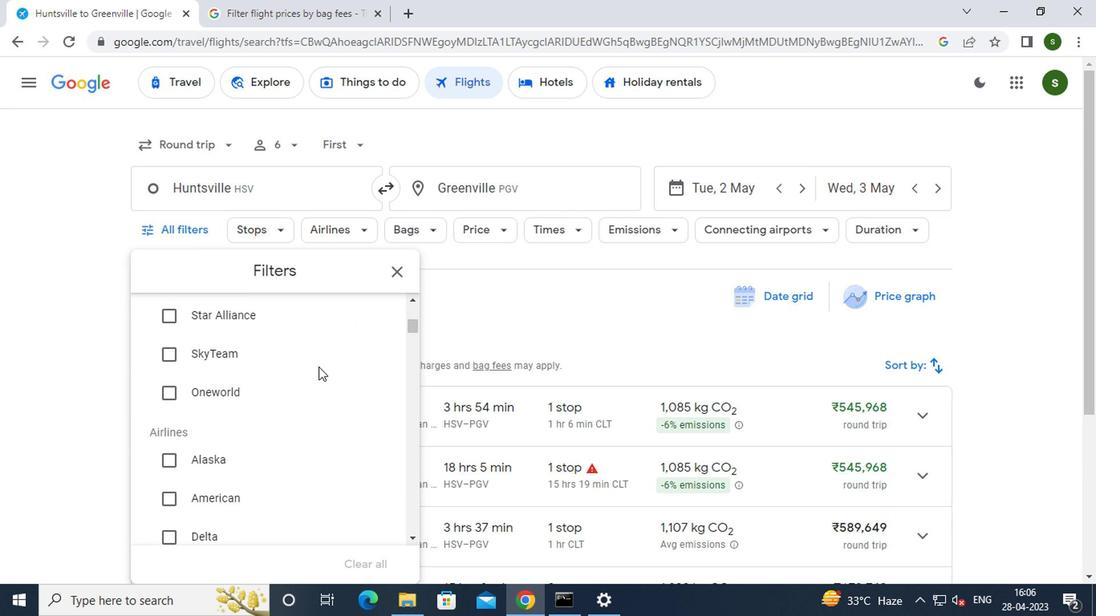 
Action: Mouse scrolled (314, 367) with delta (0, 0)
Screenshot: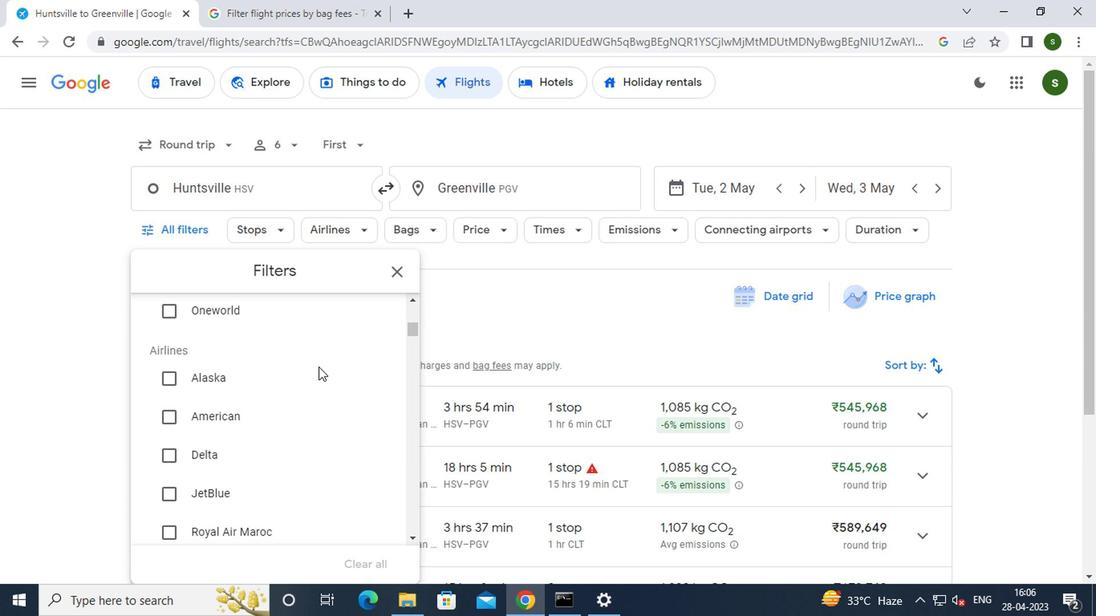 
Action: Mouse scrolled (314, 367) with delta (0, 0)
Screenshot: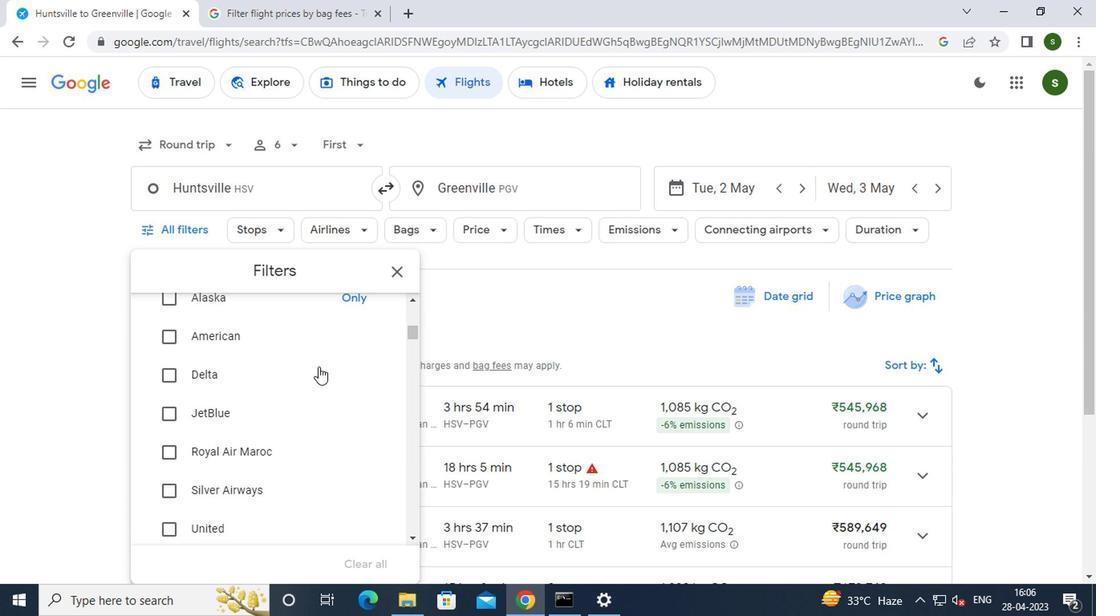 
Action: Mouse scrolled (314, 367) with delta (0, 0)
Screenshot: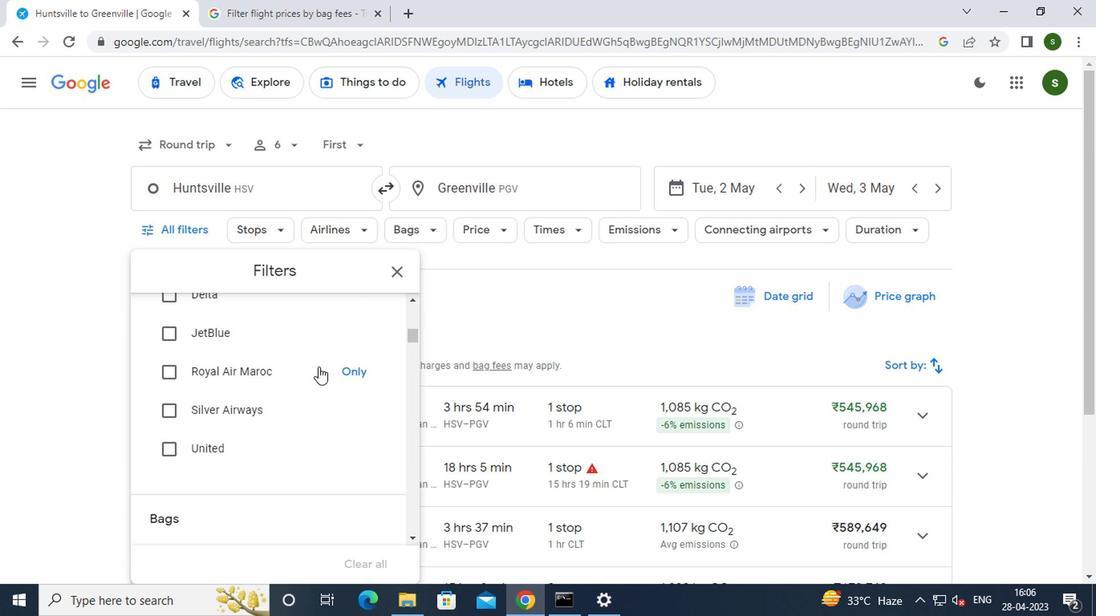 
Action: Mouse scrolled (314, 367) with delta (0, 0)
Screenshot: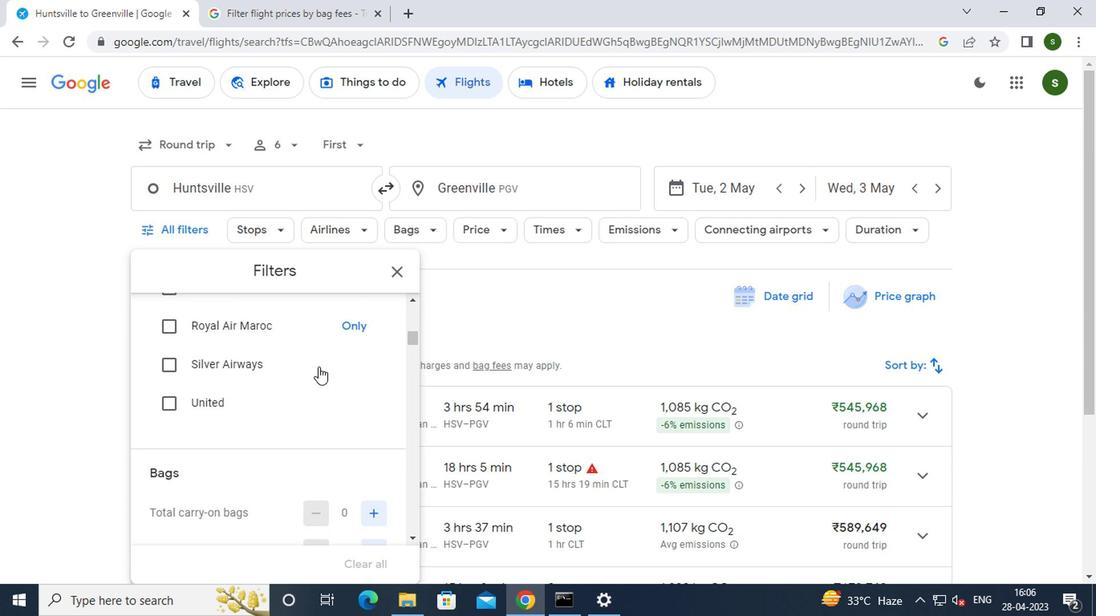 
Action: Mouse moved to (373, 437)
Screenshot: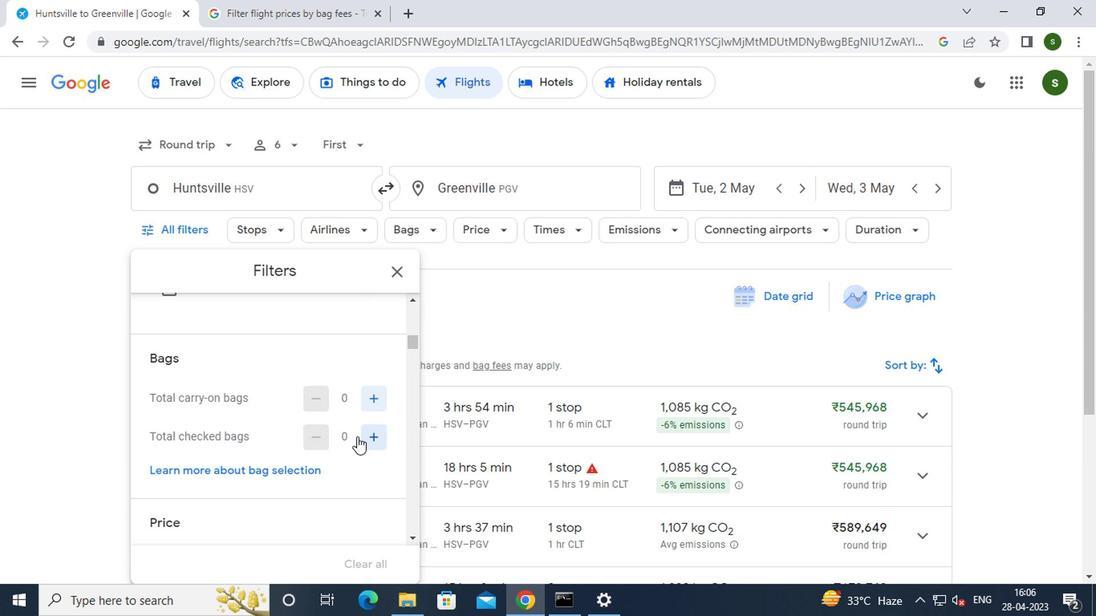 
Action: Mouse pressed left at (373, 437)
Screenshot: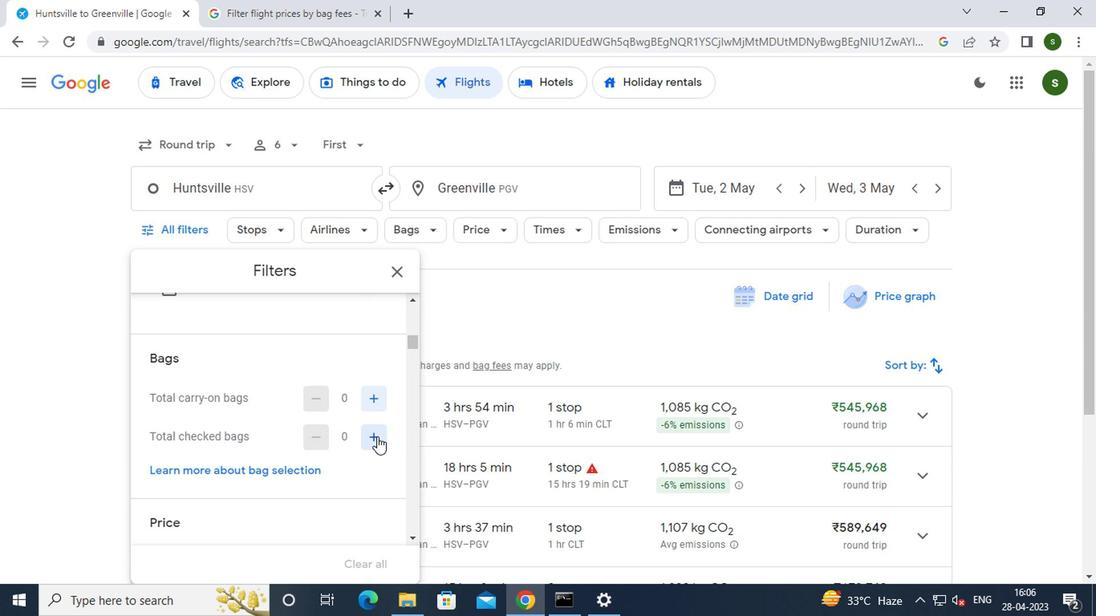 
Action: Mouse moved to (311, 394)
Screenshot: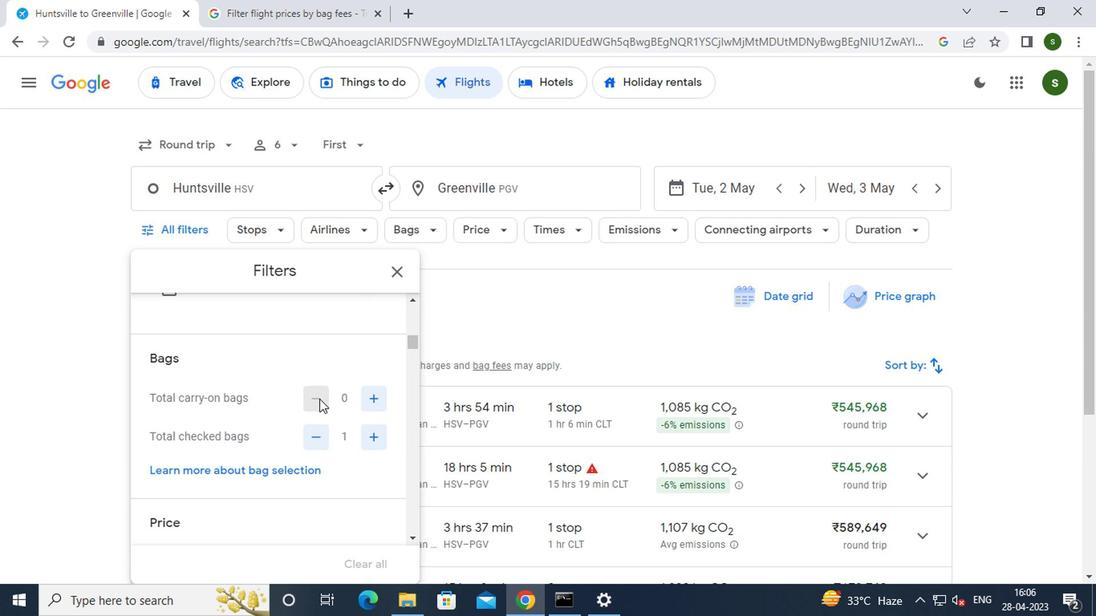 
Action: Mouse scrolled (311, 394) with delta (0, 0)
Screenshot: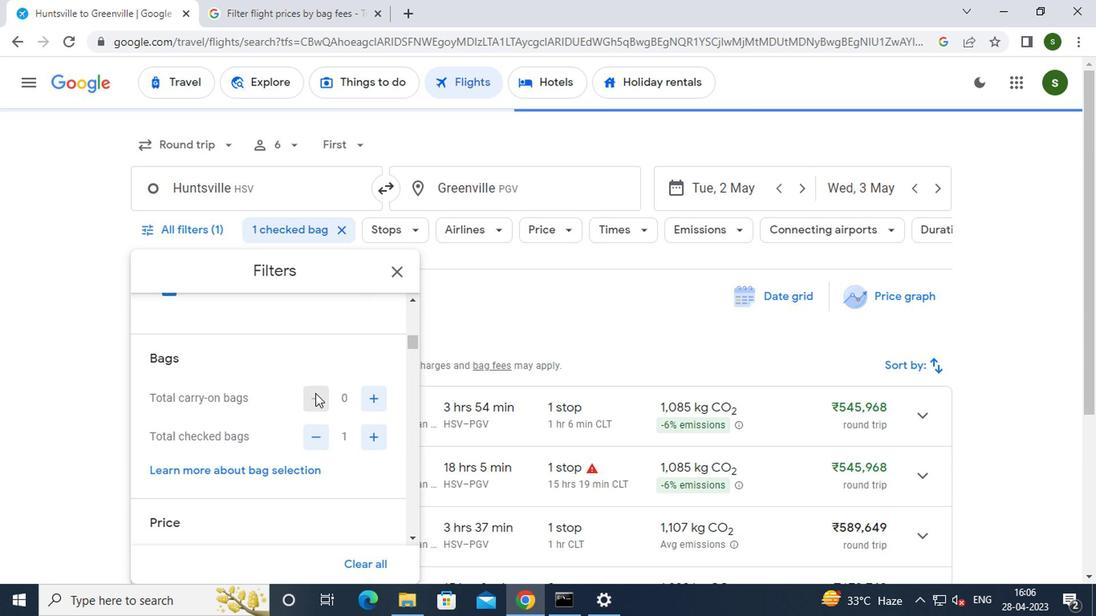 
Action: Mouse scrolled (311, 394) with delta (0, 0)
Screenshot: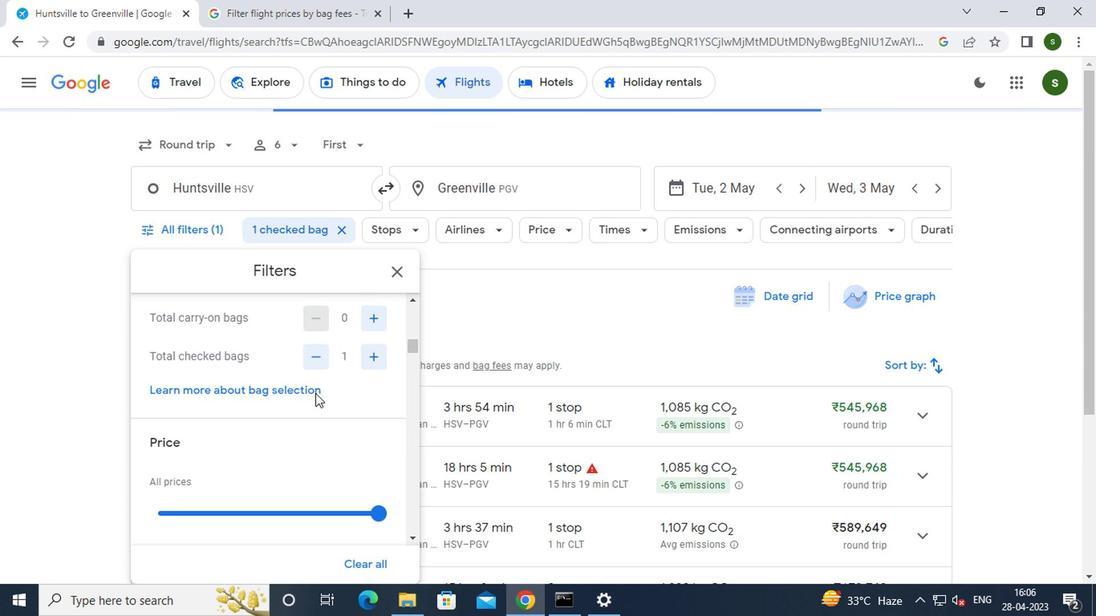 
Action: Mouse scrolled (311, 394) with delta (0, 0)
Screenshot: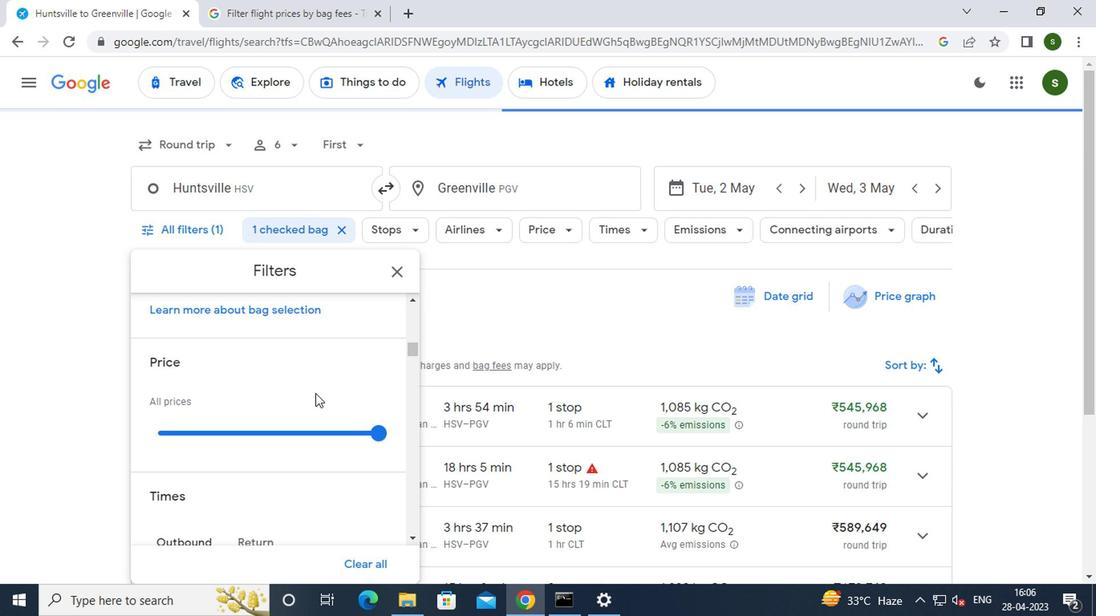 
Action: Mouse scrolled (311, 394) with delta (0, 0)
Screenshot: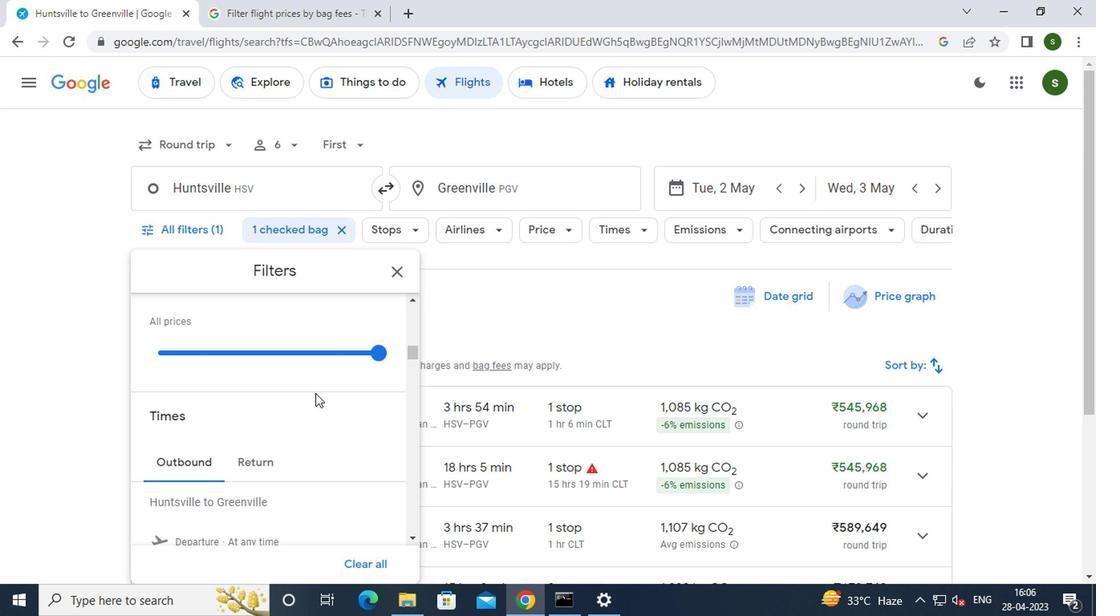 
Action: Mouse scrolled (311, 394) with delta (0, 0)
Screenshot: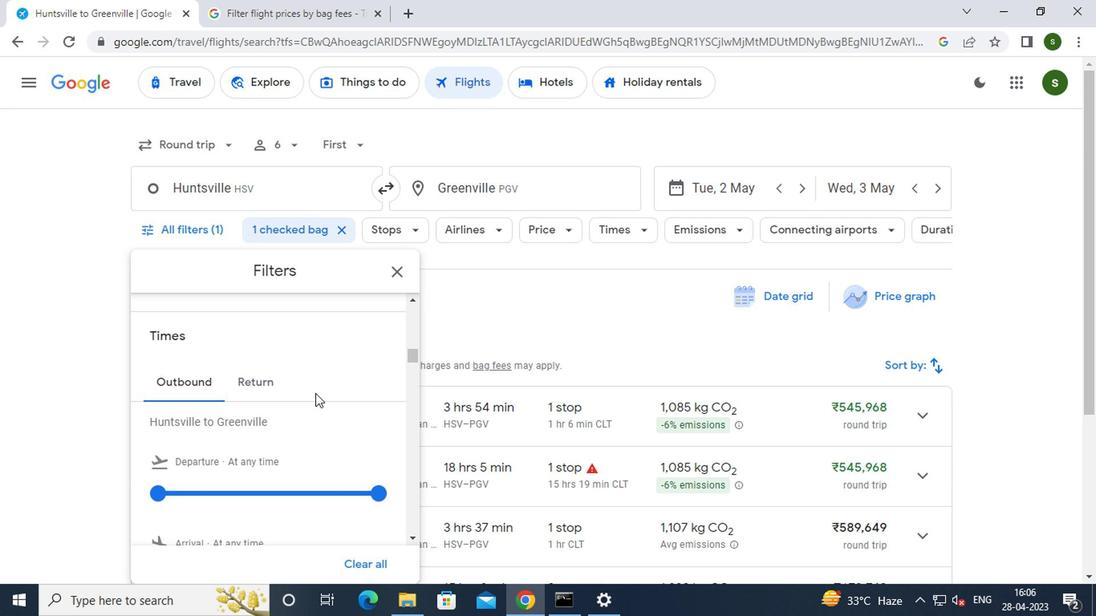 
Action: Mouse moved to (160, 417)
Screenshot: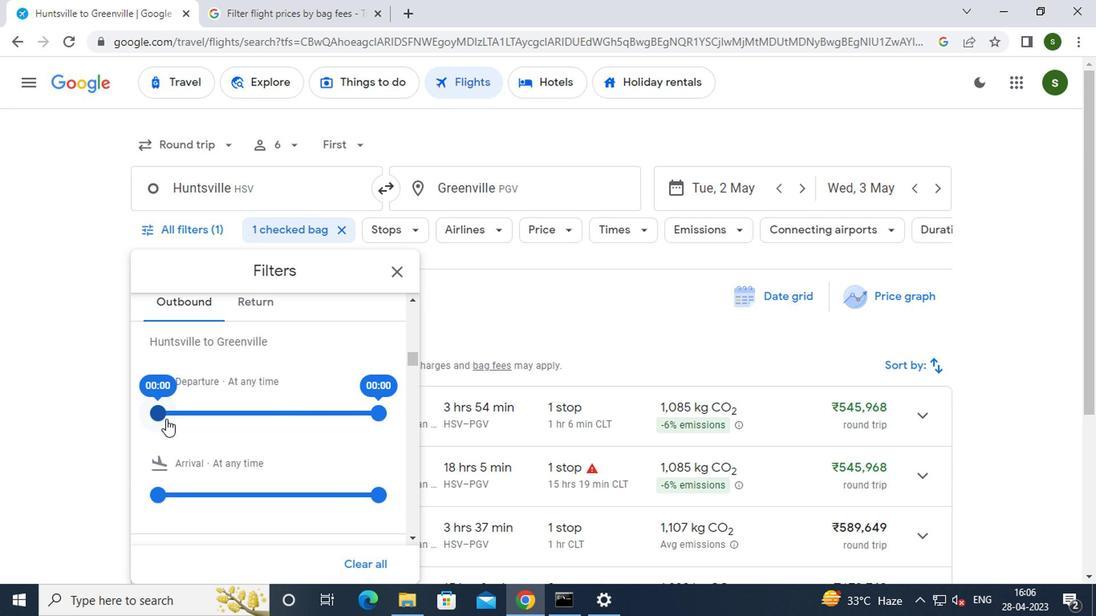 
Action: Mouse pressed left at (160, 417)
Screenshot: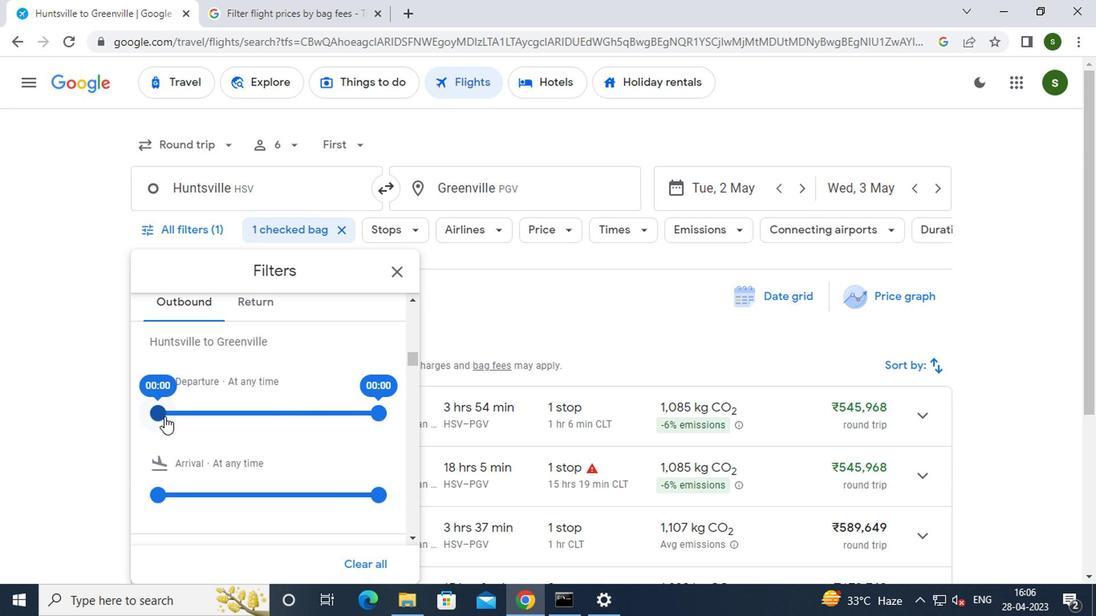 
Action: Mouse moved to (251, 303)
Screenshot: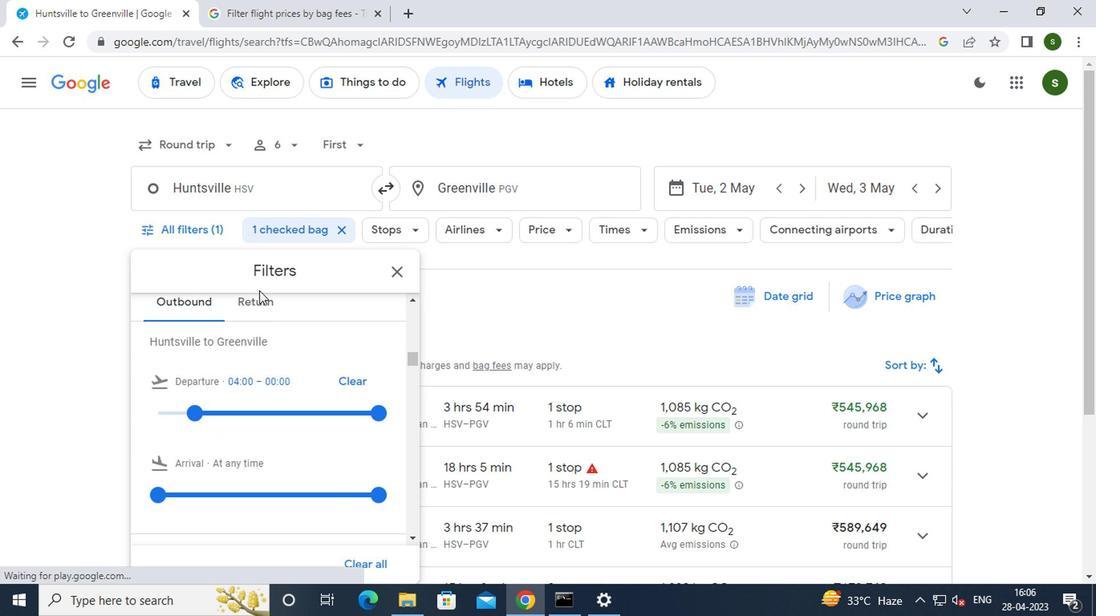 
Action: Mouse pressed left at (251, 303)
Screenshot: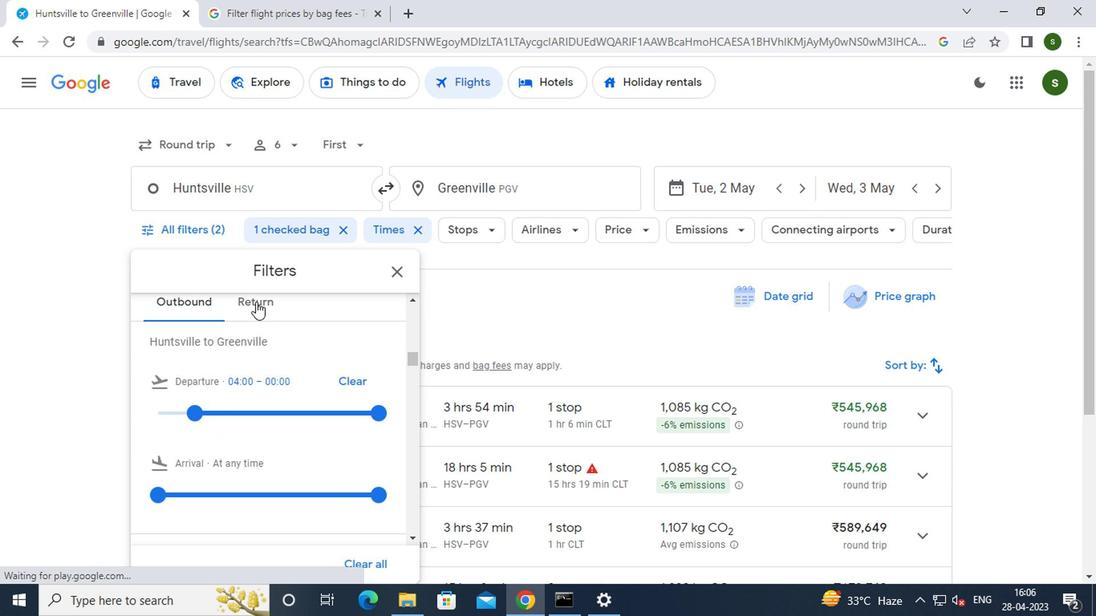 
Action: Mouse moved to (154, 413)
Screenshot: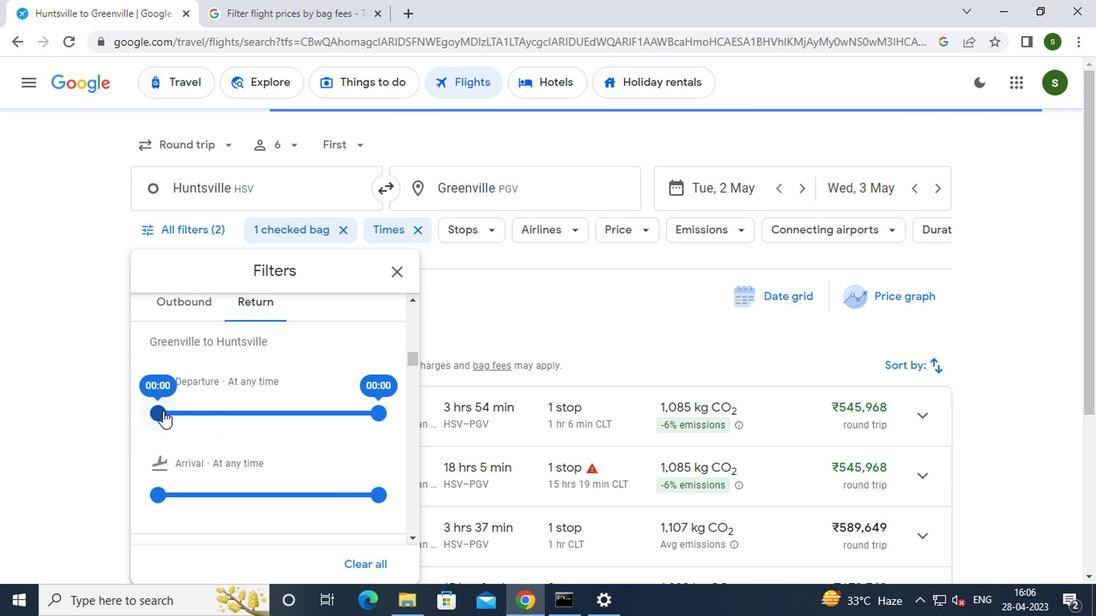
Action: Mouse pressed left at (154, 413)
Screenshot: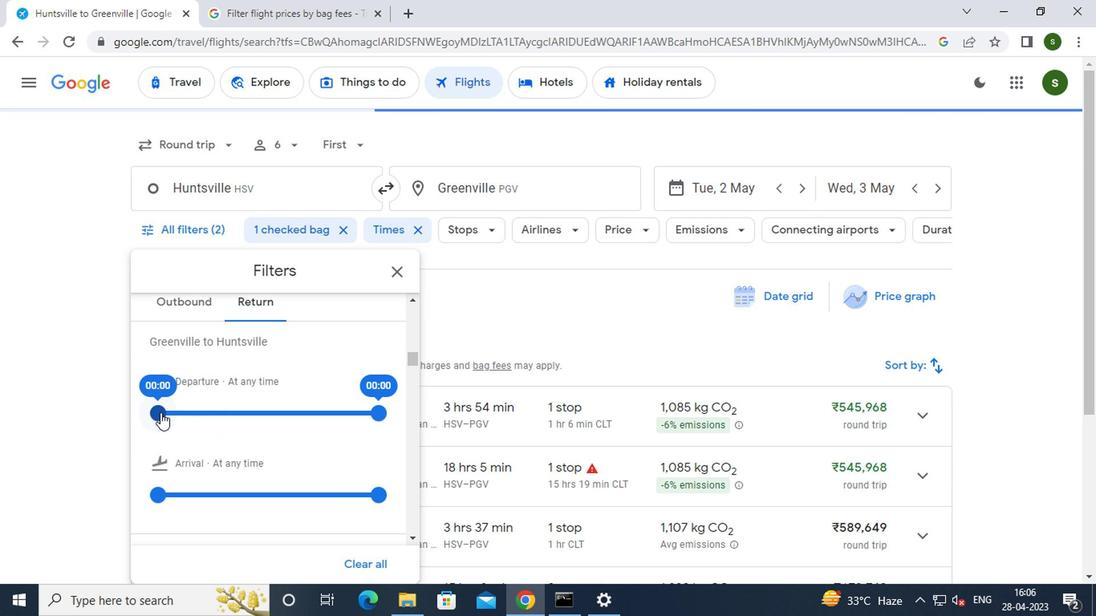 
Action: Mouse moved to (524, 309)
Screenshot: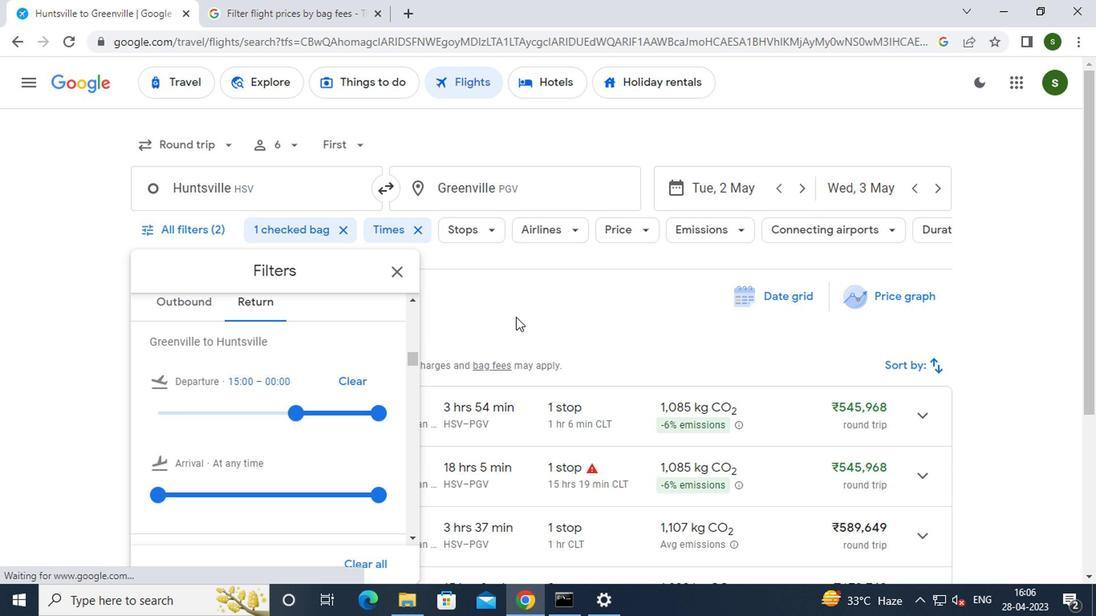 
Action: Mouse pressed left at (524, 309)
Screenshot: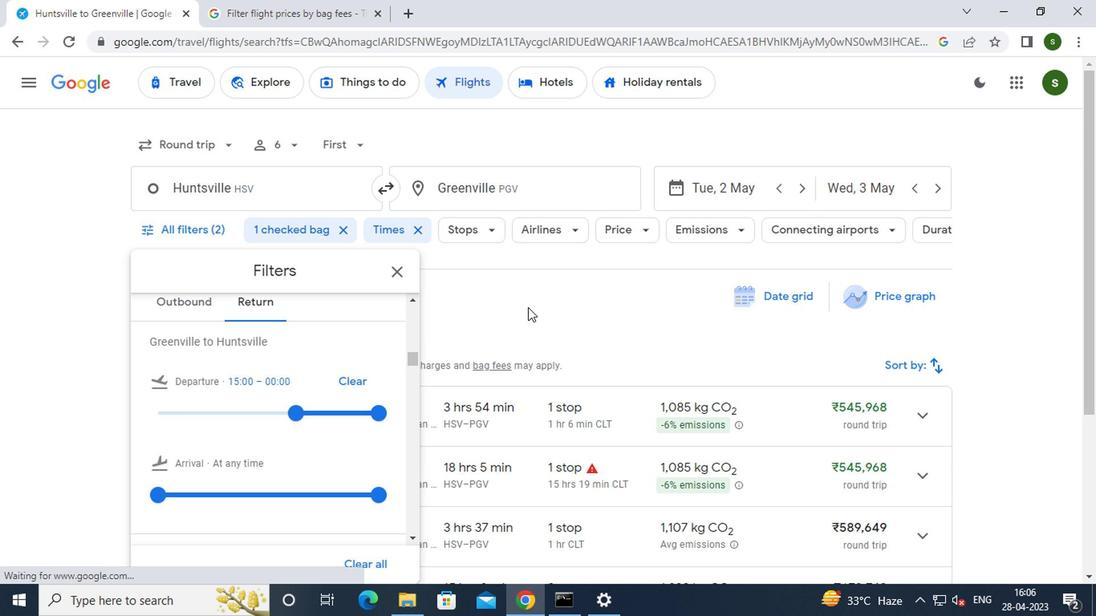 
Action: Mouse moved to (519, 311)
Screenshot: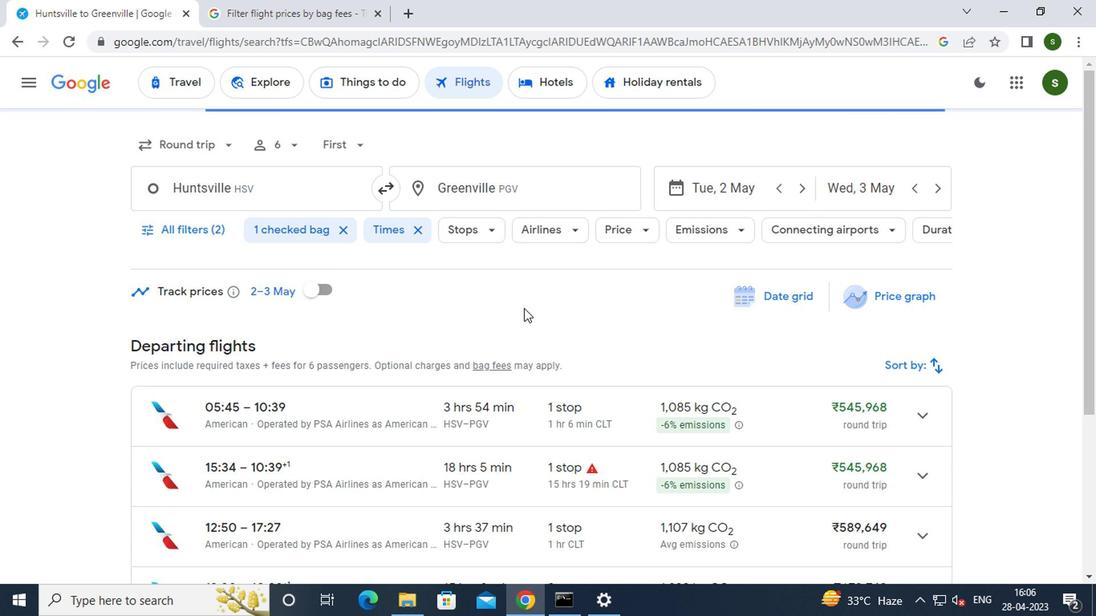 
